 Task: Check the percentage active listings of 2 bathrooms in the last 5 years.
Action: Mouse moved to (876, 204)
Screenshot: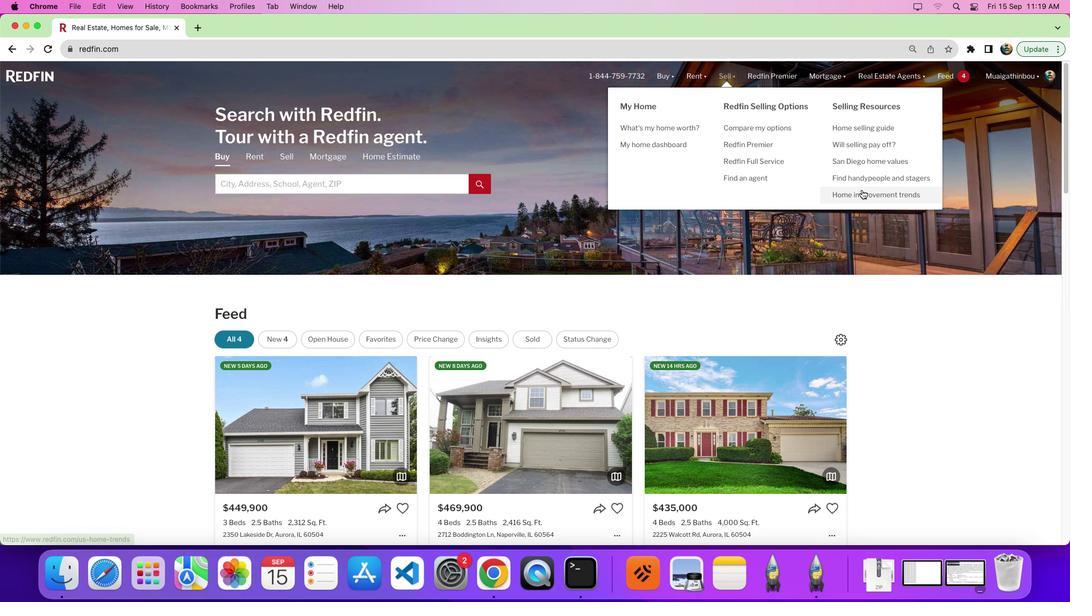 
Action: Mouse pressed left at (876, 204)
Screenshot: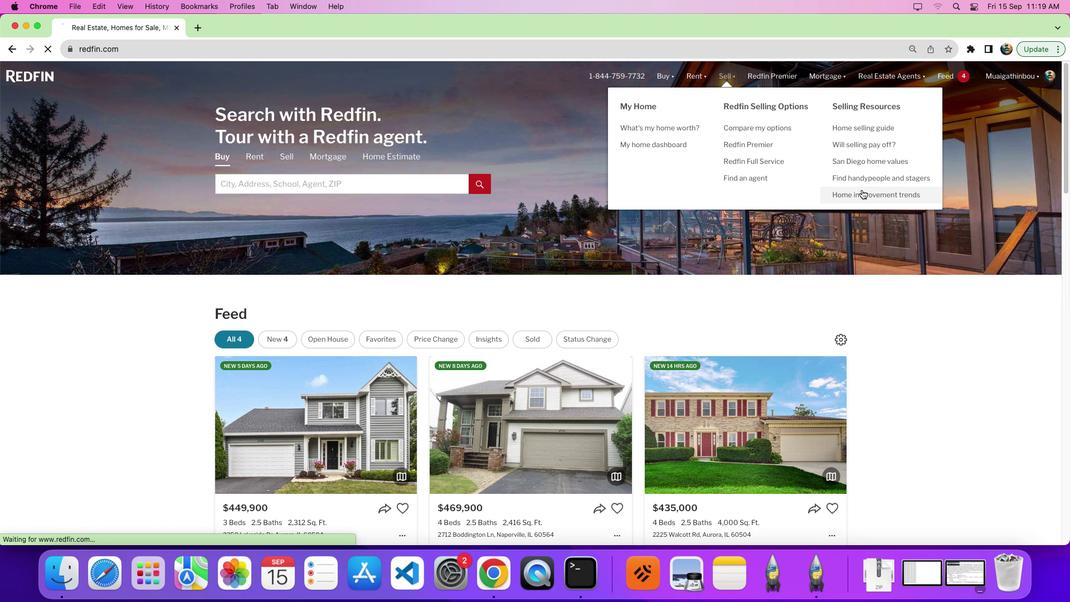 
Action: Mouse moved to (310, 232)
Screenshot: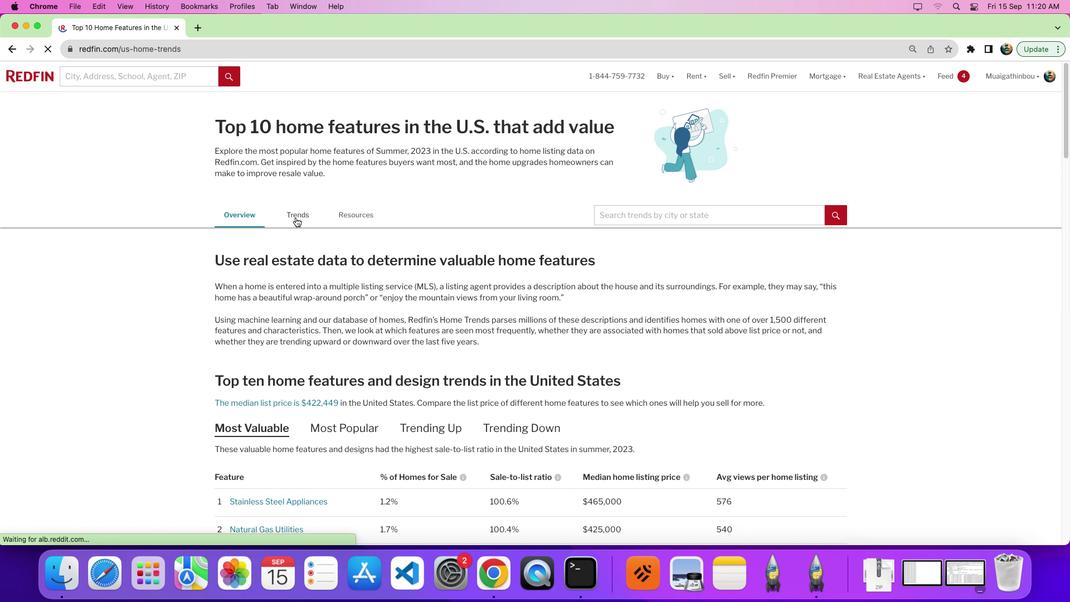 
Action: Mouse pressed left at (310, 232)
Screenshot: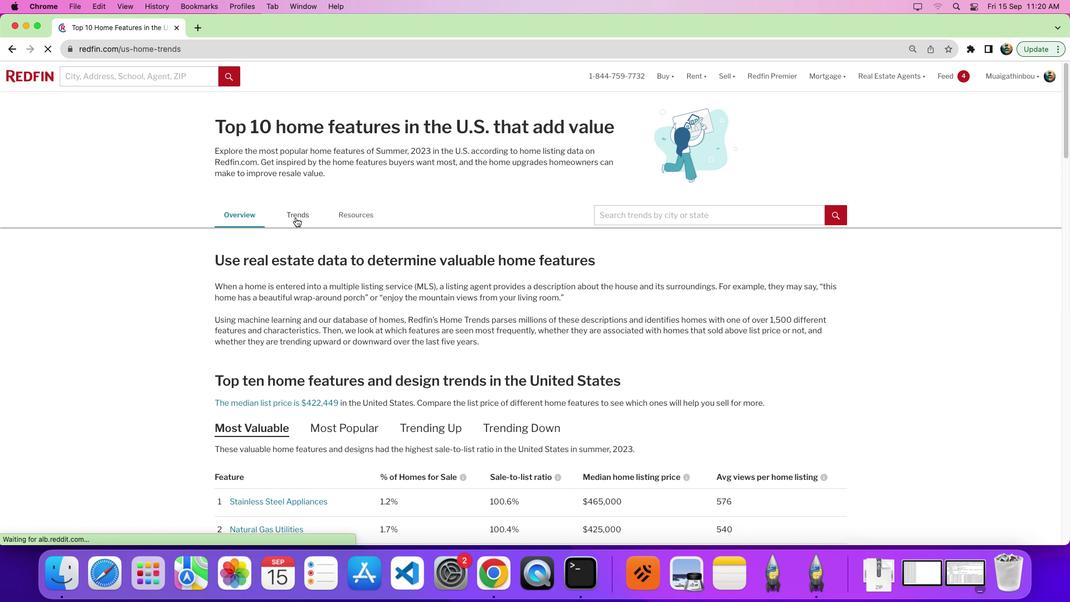 
Action: Mouse pressed left at (310, 232)
Screenshot: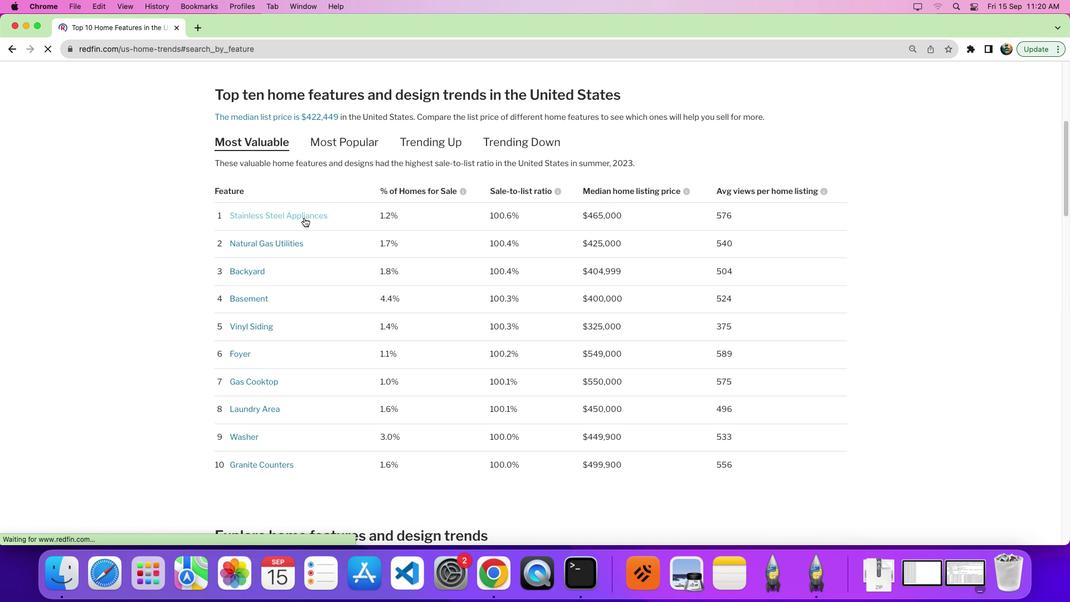 
Action: Mouse moved to (436, 267)
Screenshot: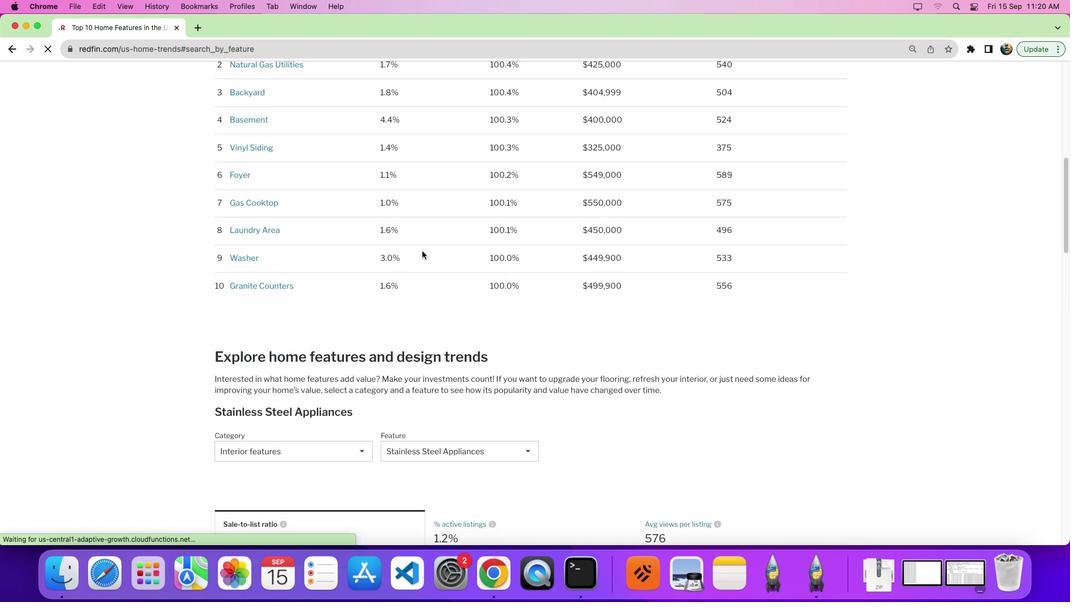 
Action: Mouse scrolled (436, 267) with delta (14, 13)
Screenshot: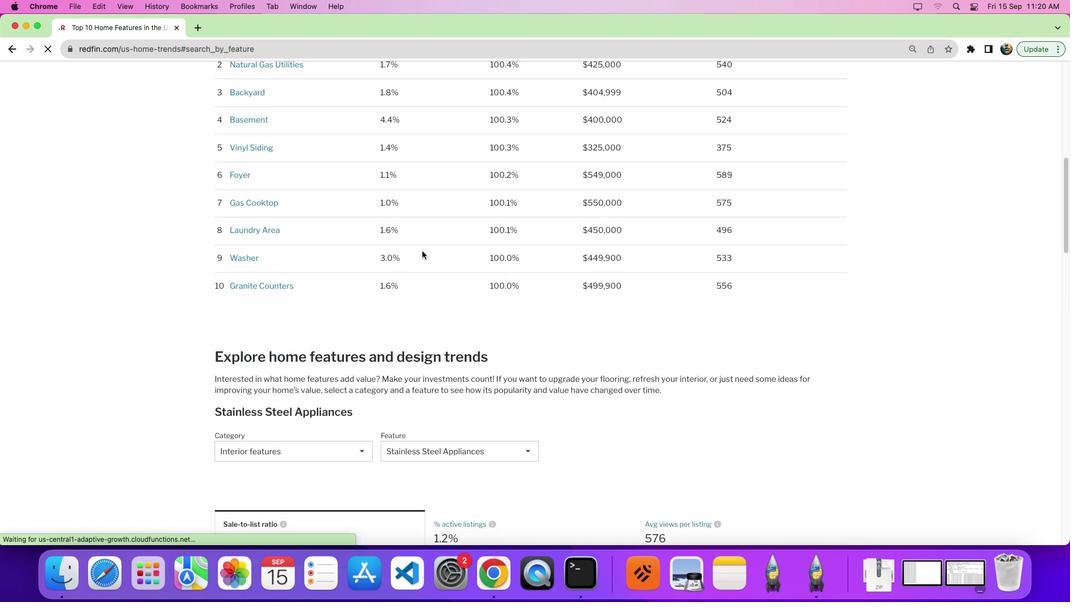 
Action: Mouse scrolled (436, 267) with delta (14, 13)
Screenshot: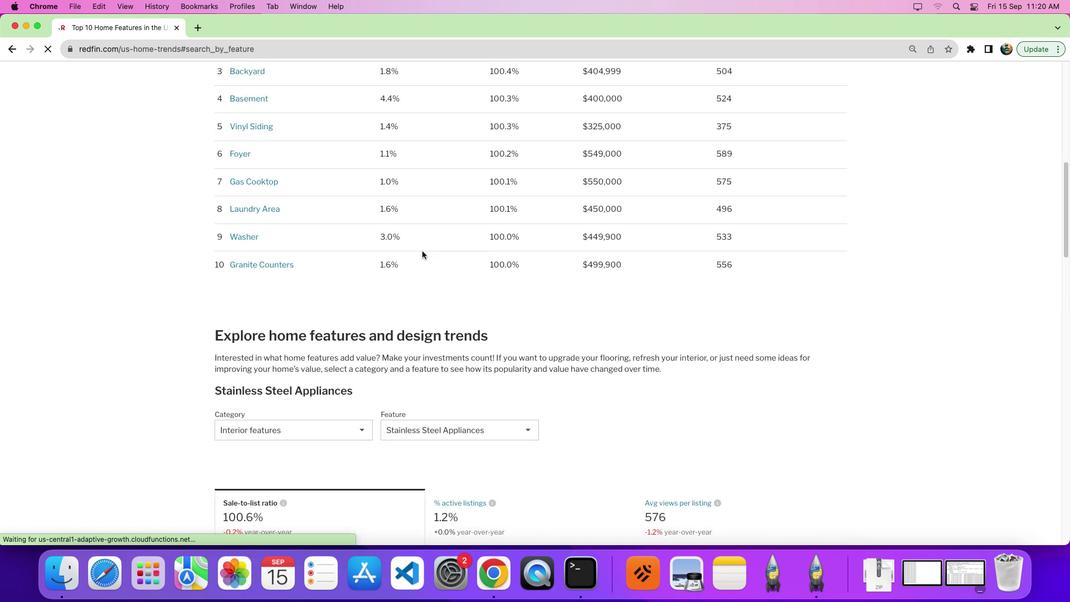 
Action: Mouse moved to (437, 266)
Screenshot: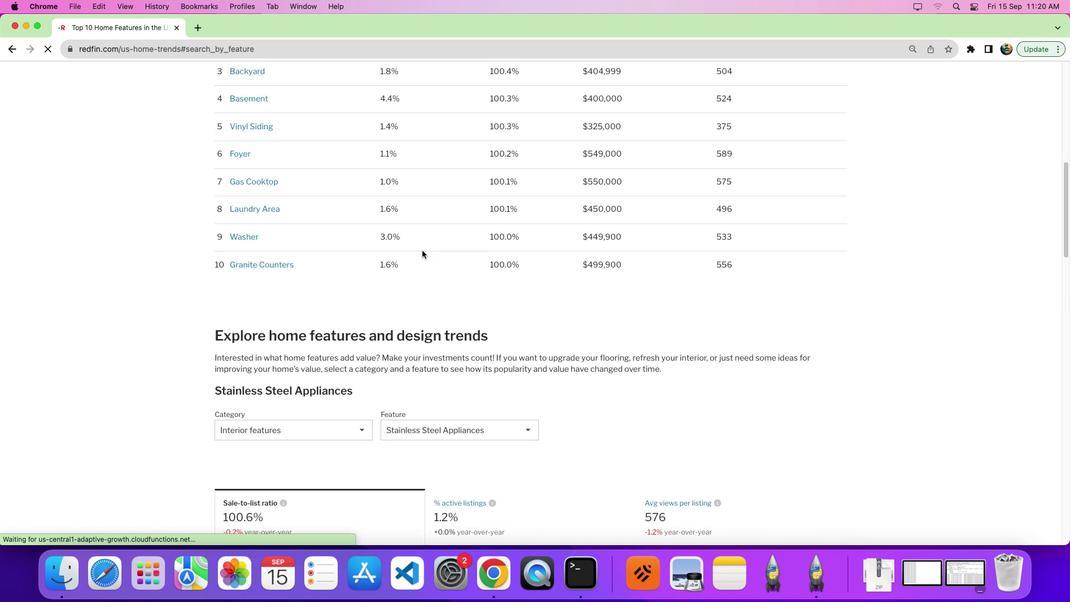 
Action: Mouse scrolled (437, 266) with delta (14, 10)
Screenshot: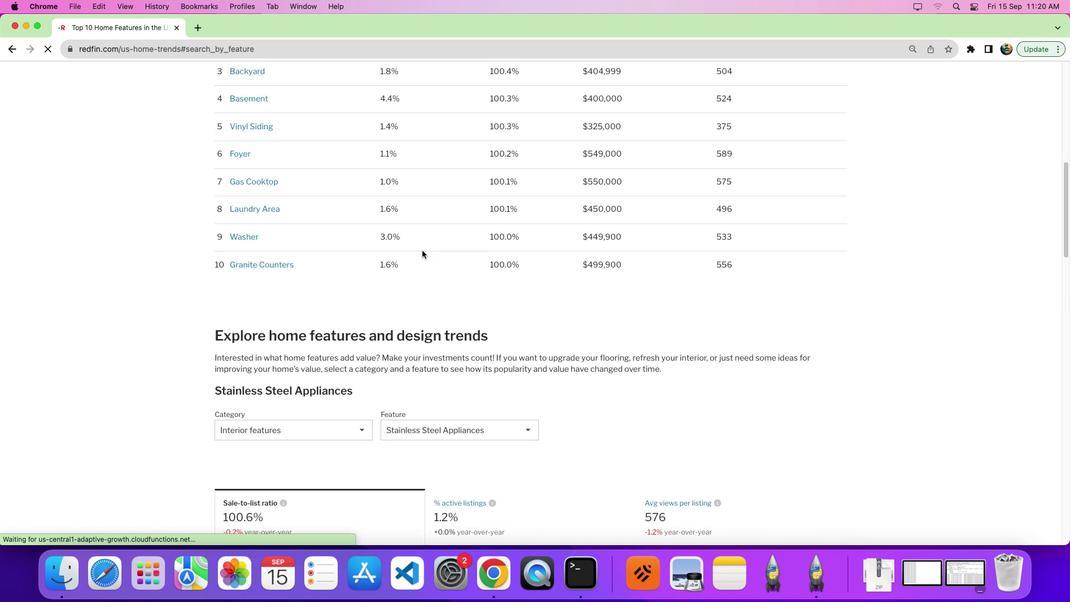 
Action: Mouse moved to (379, 257)
Screenshot: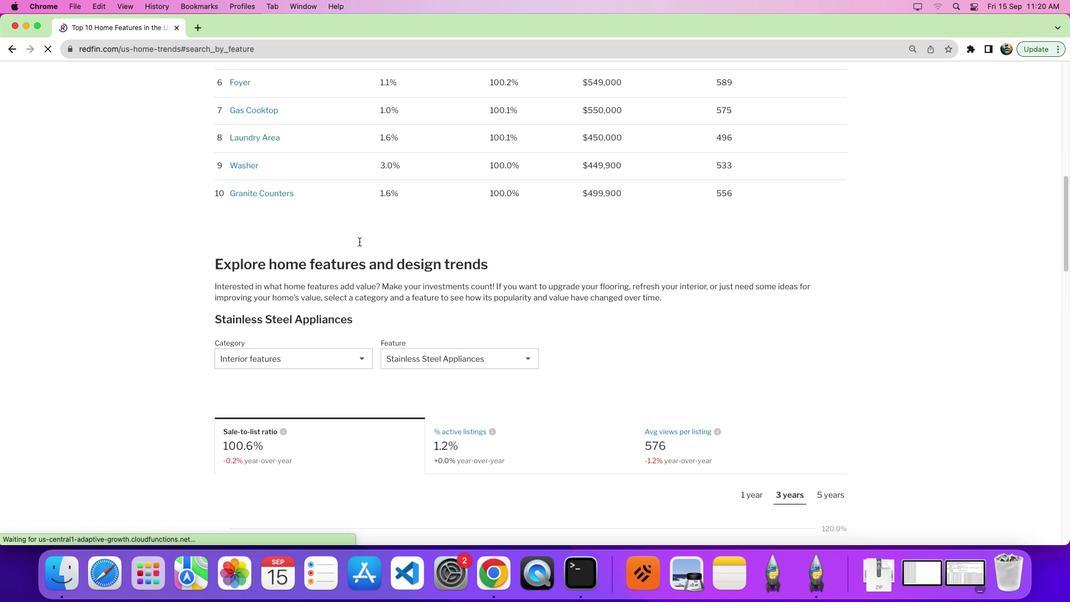 
Action: Mouse scrolled (379, 257) with delta (14, 13)
Screenshot: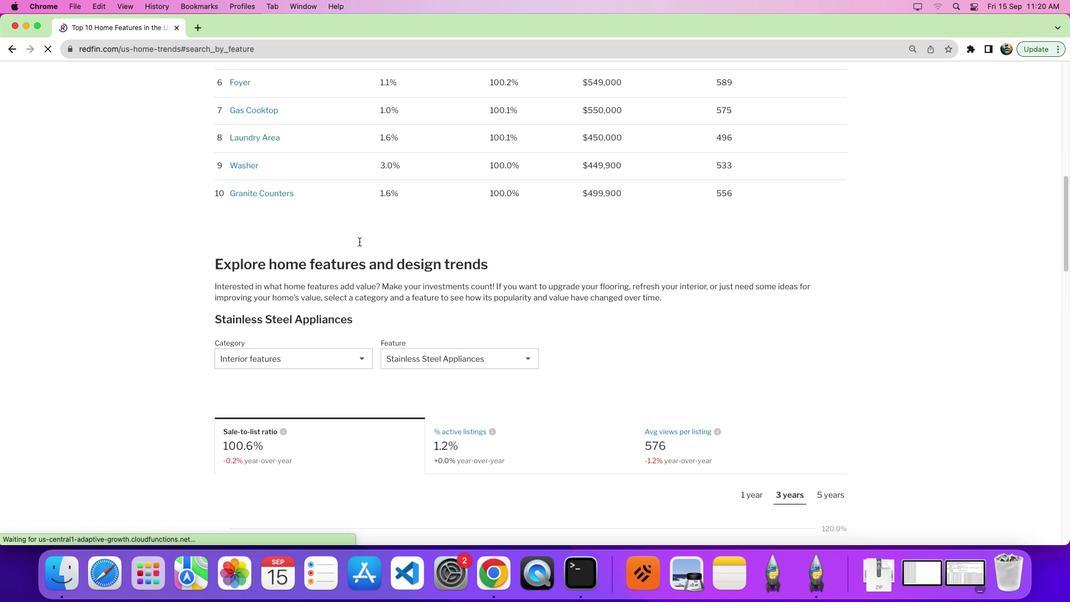 
Action: Mouse moved to (378, 257)
Screenshot: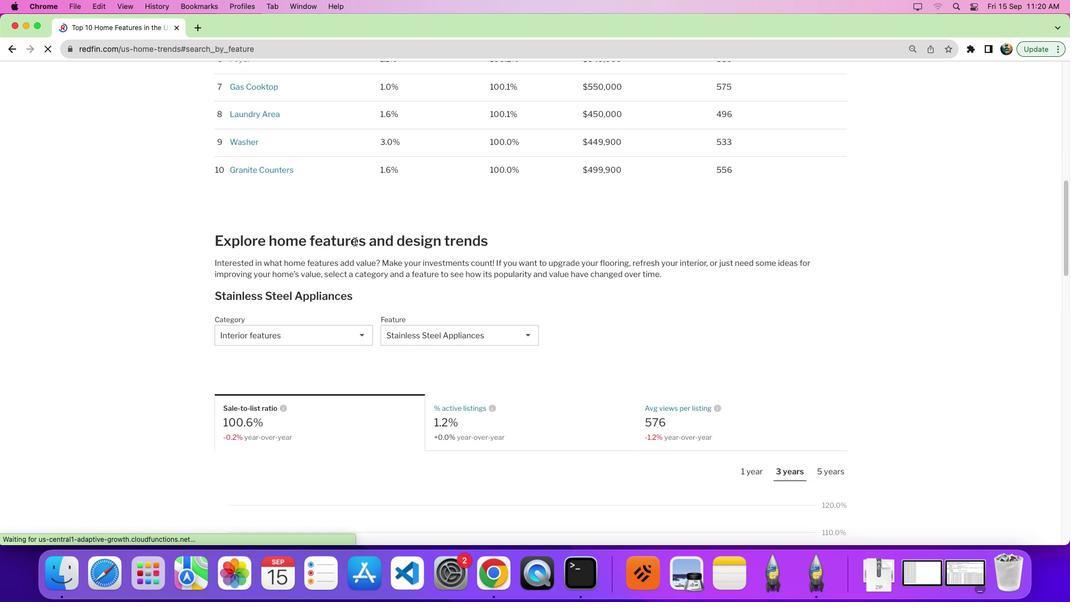 
Action: Mouse scrolled (378, 257) with delta (14, 13)
Screenshot: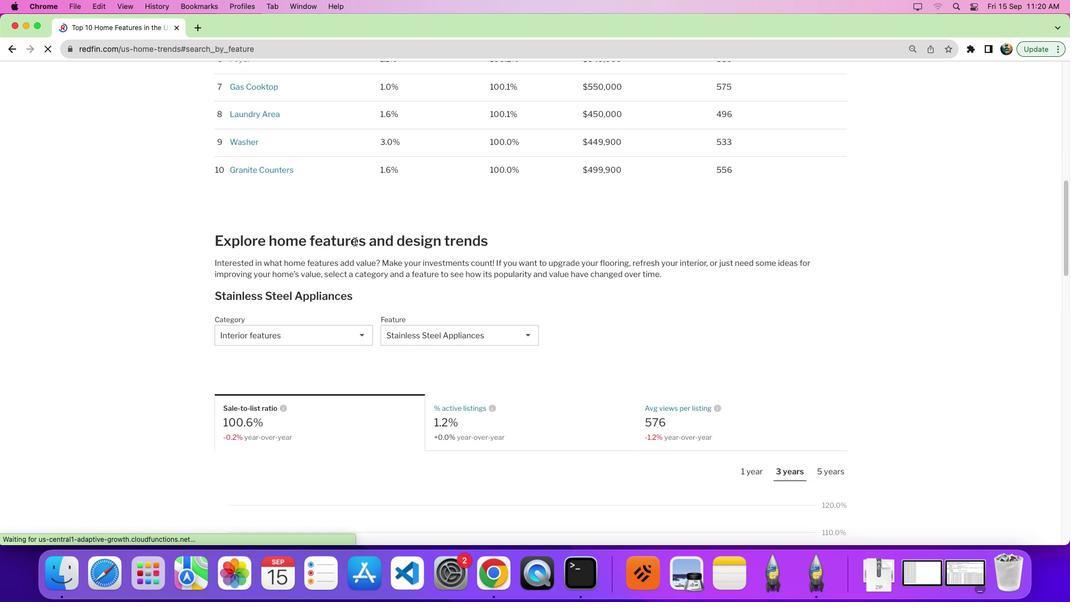 
Action: Mouse moved to (375, 256)
Screenshot: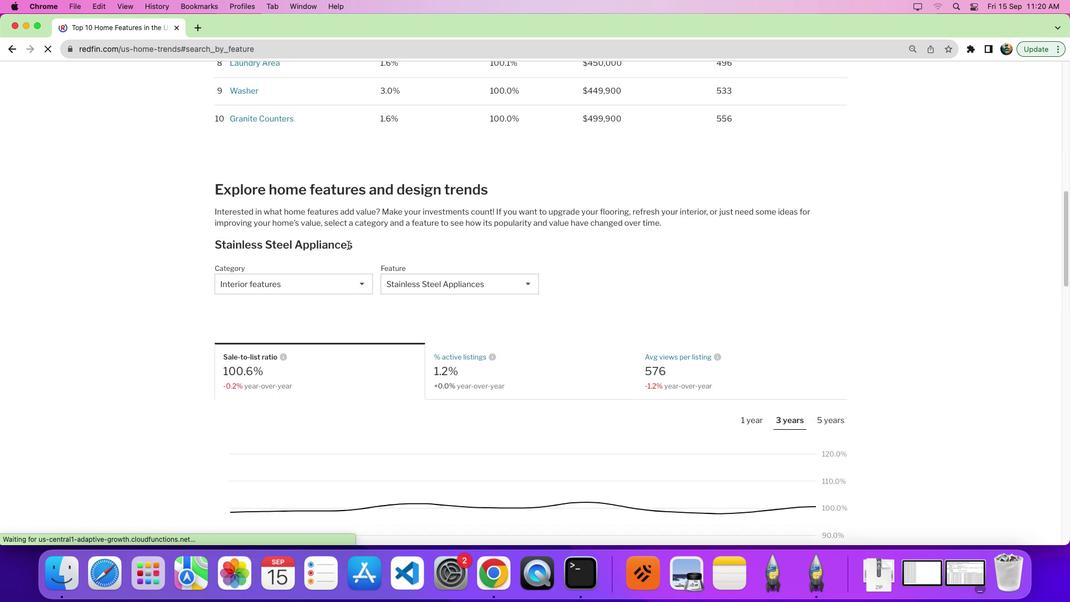 
Action: Mouse scrolled (375, 256) with delta (14, 12)
Screenshot: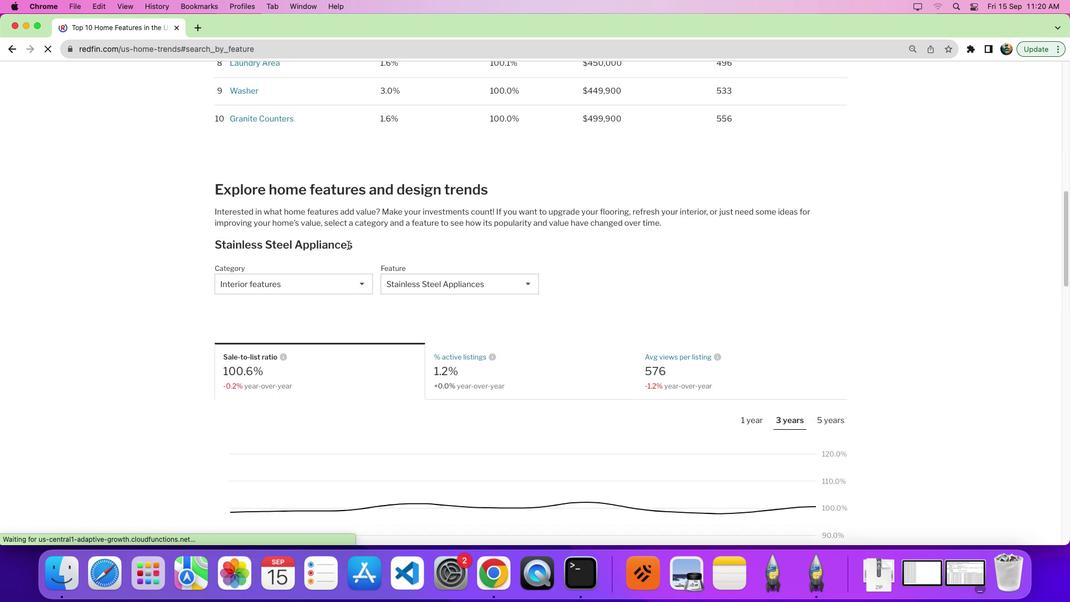 
Action: Mouse moved to (361, 260)
Screenshot: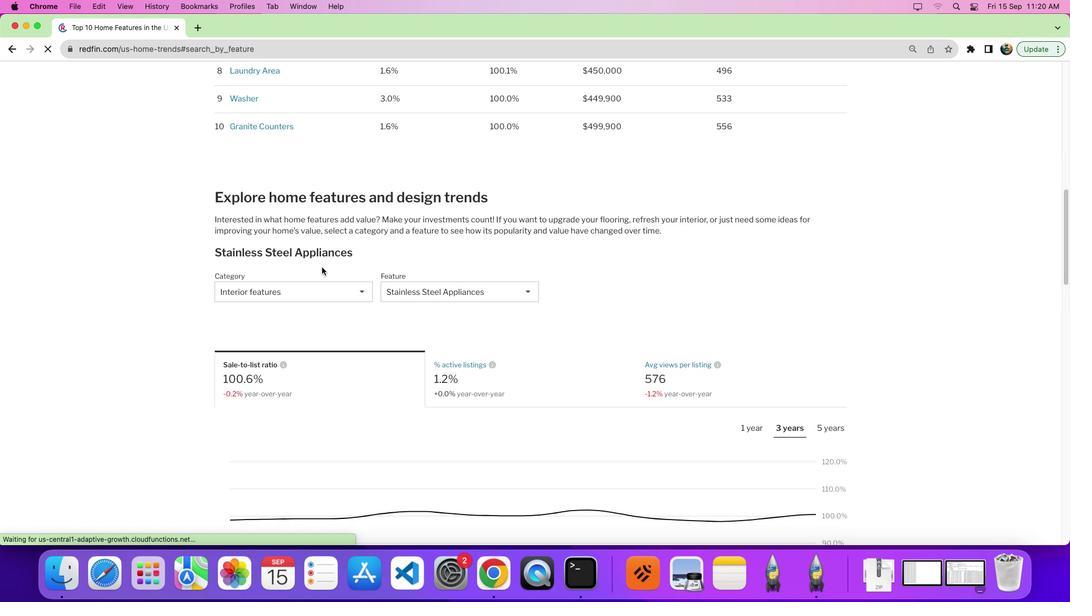 
Action: Mouse scrolled (361, 260) with delta (14, 13)
Screenshot: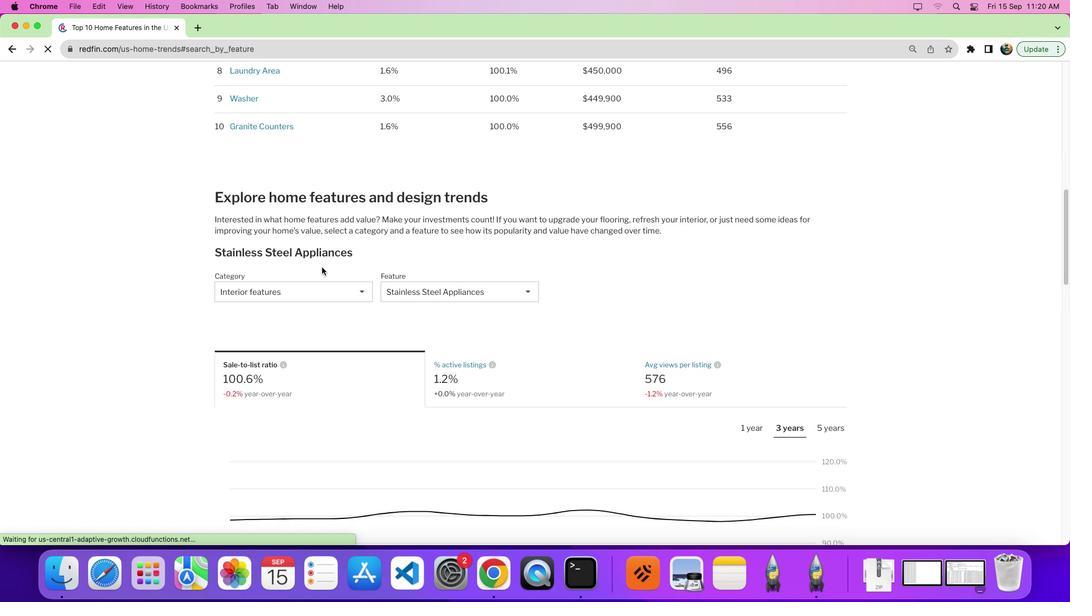 
Action: Mouse moved to (345, 374)
Screenshot: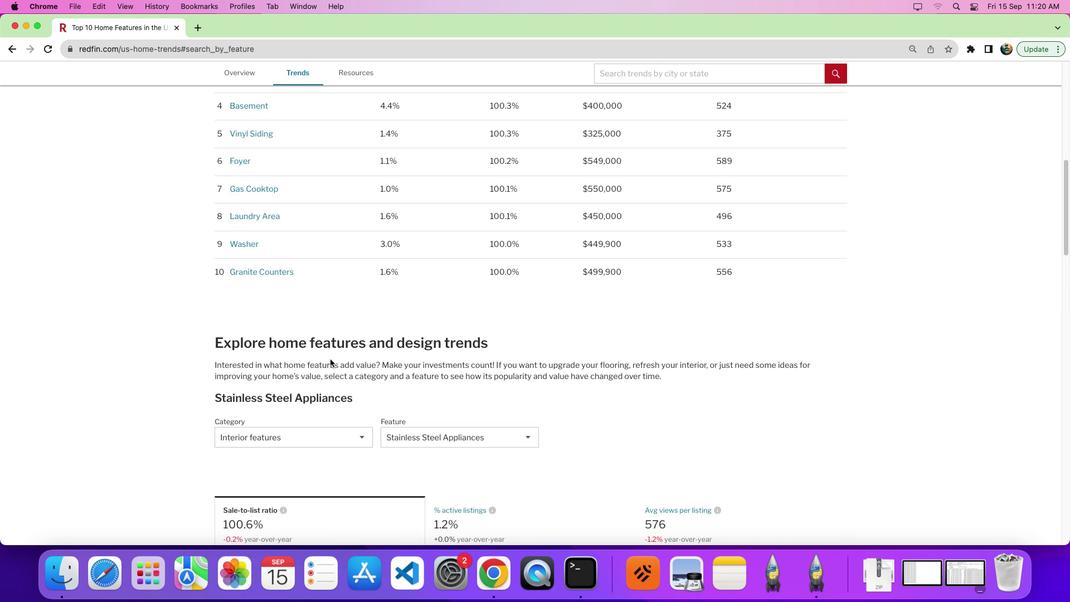 
Action: Mouse scrolled (345, 374) with delta (14, 13)
Screenshot: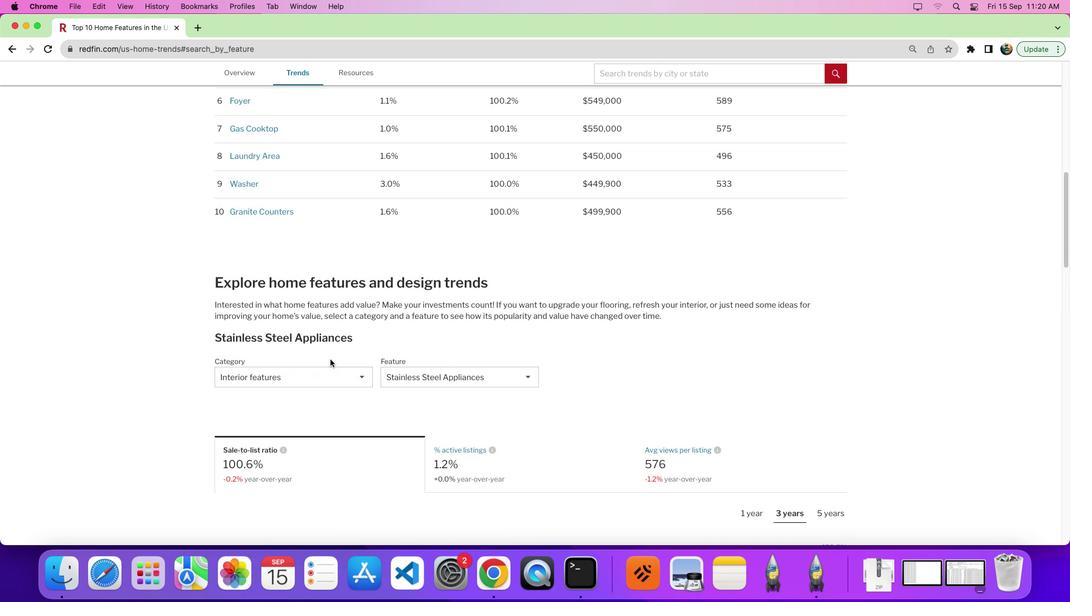 
Action: Mouse scrolled (345, 374) with delta (14, 13)
Screenshot: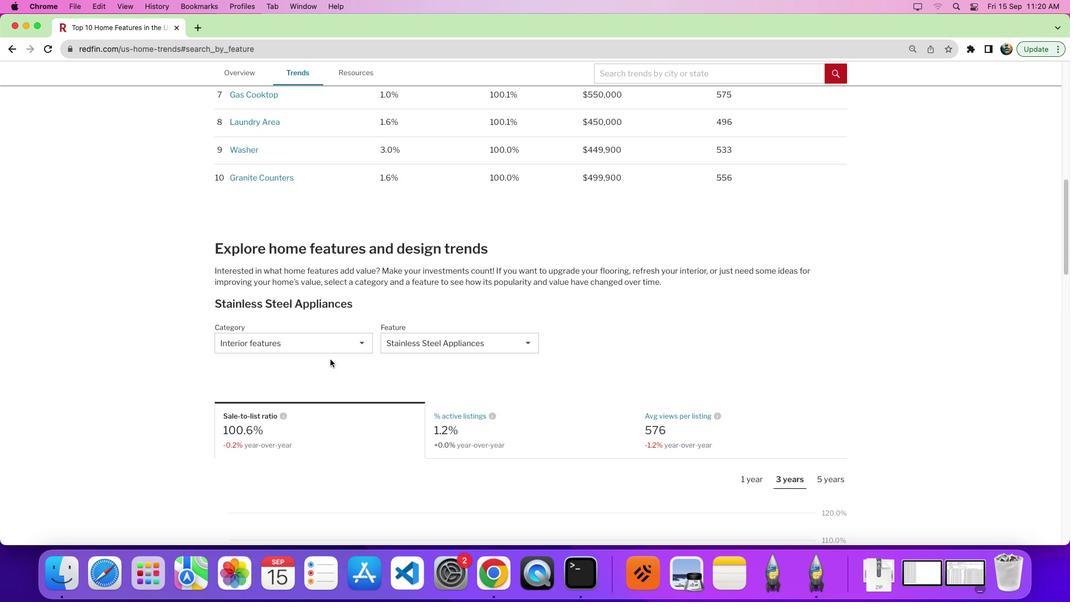 
Action: Mouse scrolled (345, 374) with delta (14, 11)
Screenshot: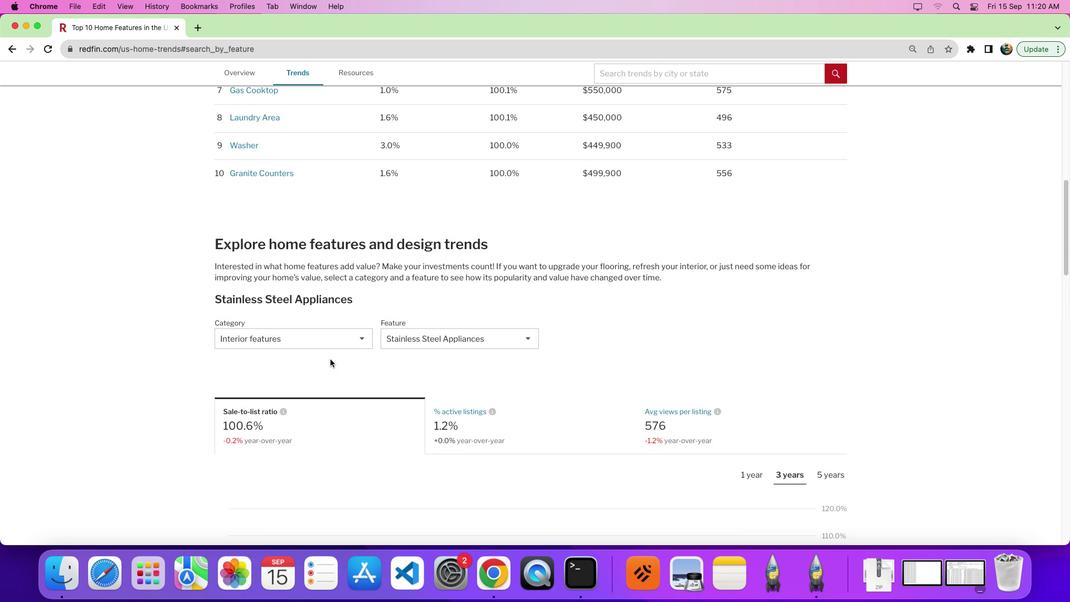 
Action: Mouse moved to (320, 360)
Screenshot: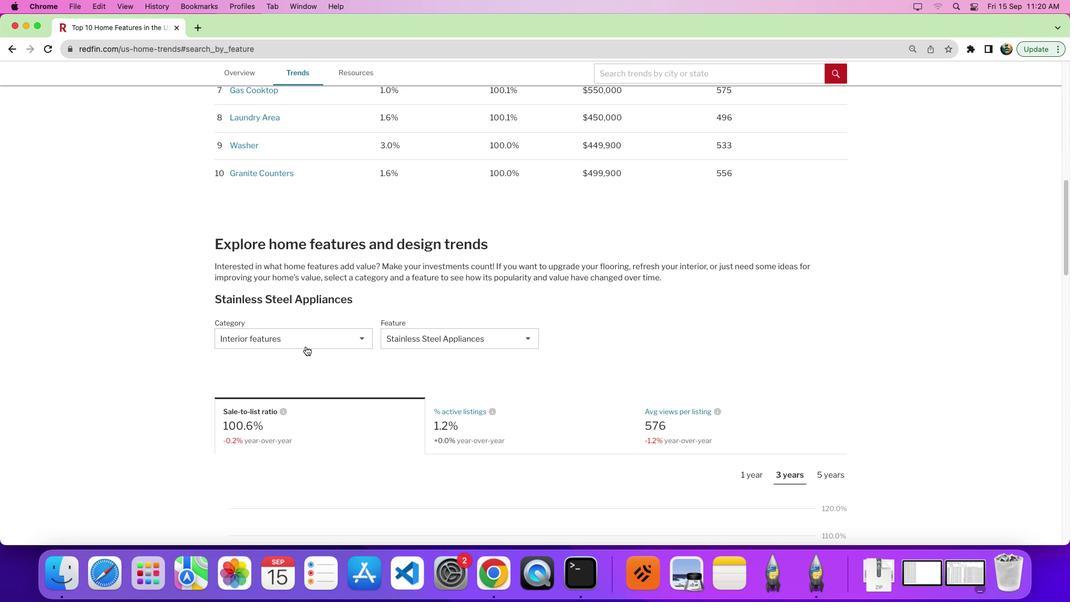 
Action: Mouse pressed left at (320, 360)
Screenshot: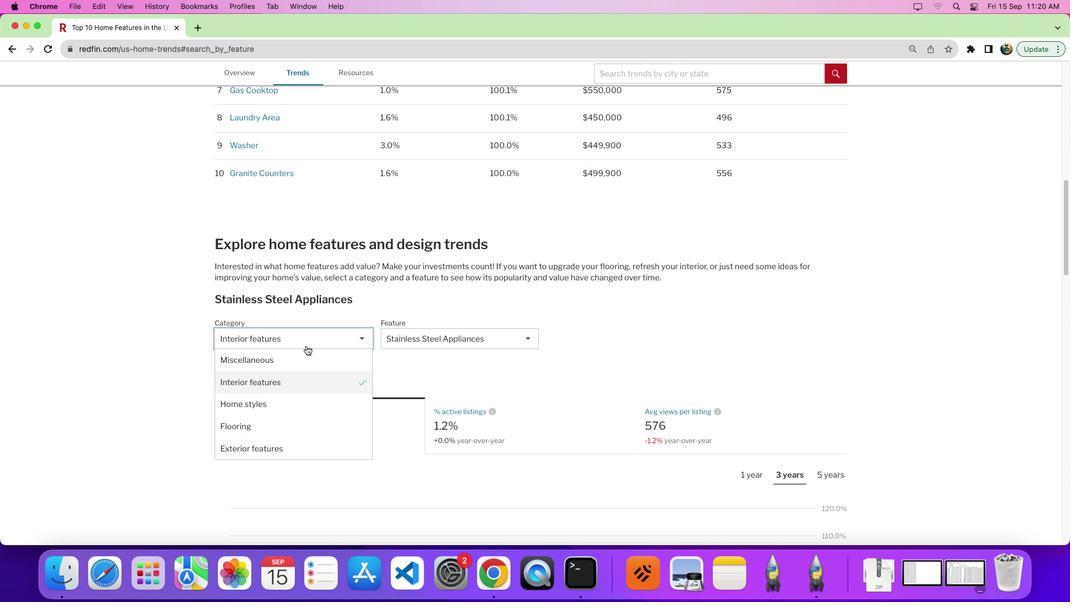 
Action: Mouse moved to (327, 399)
Screenshot: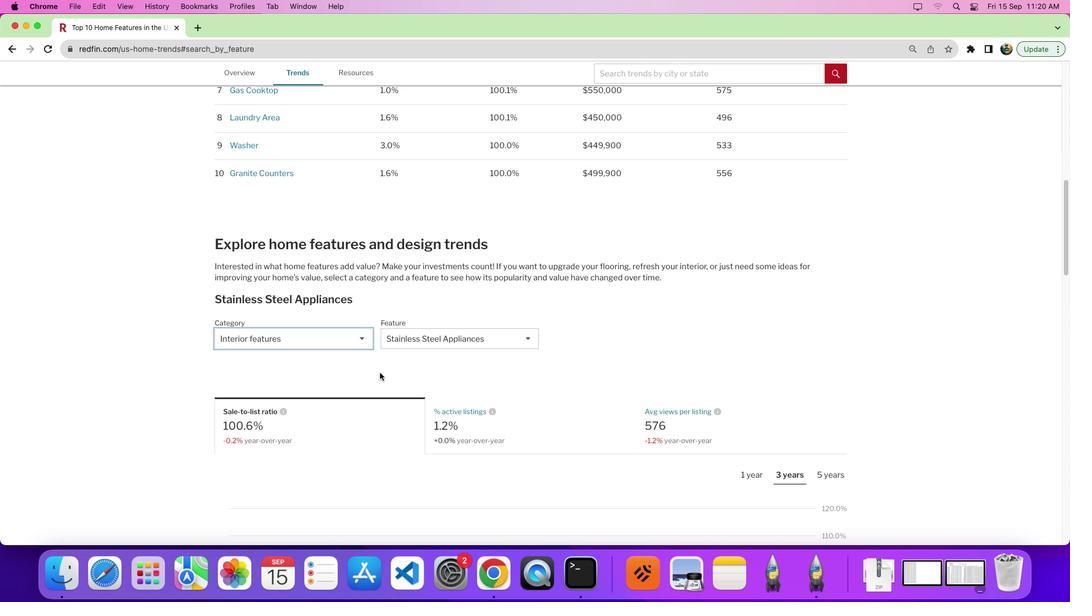 
Action: Mouse pressed left at (327, 399)
Screenshot: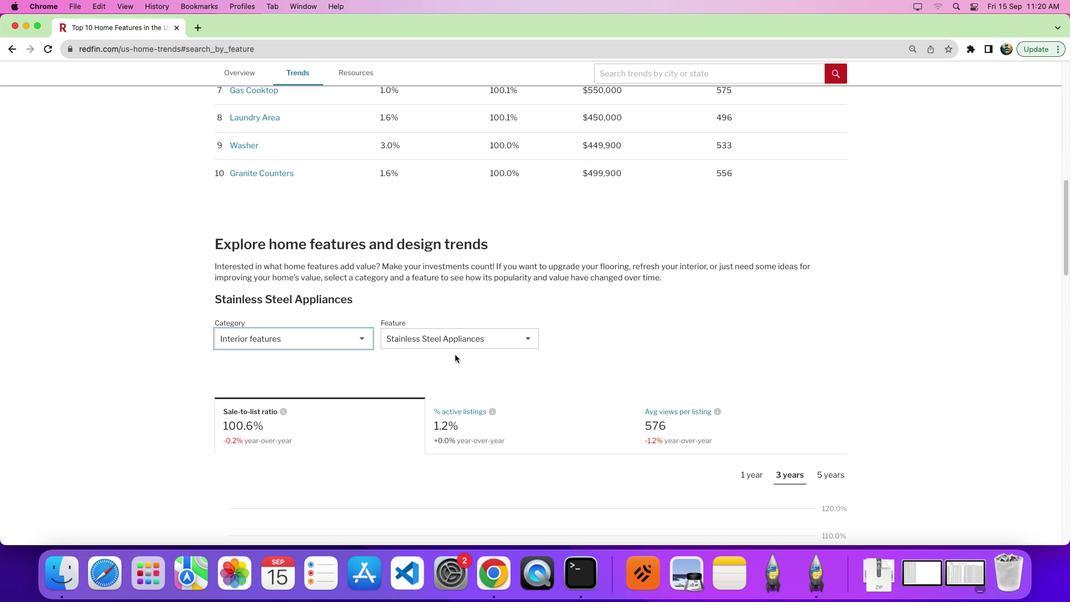 
Action: Mouse moved to (482, 349)
Screenshot: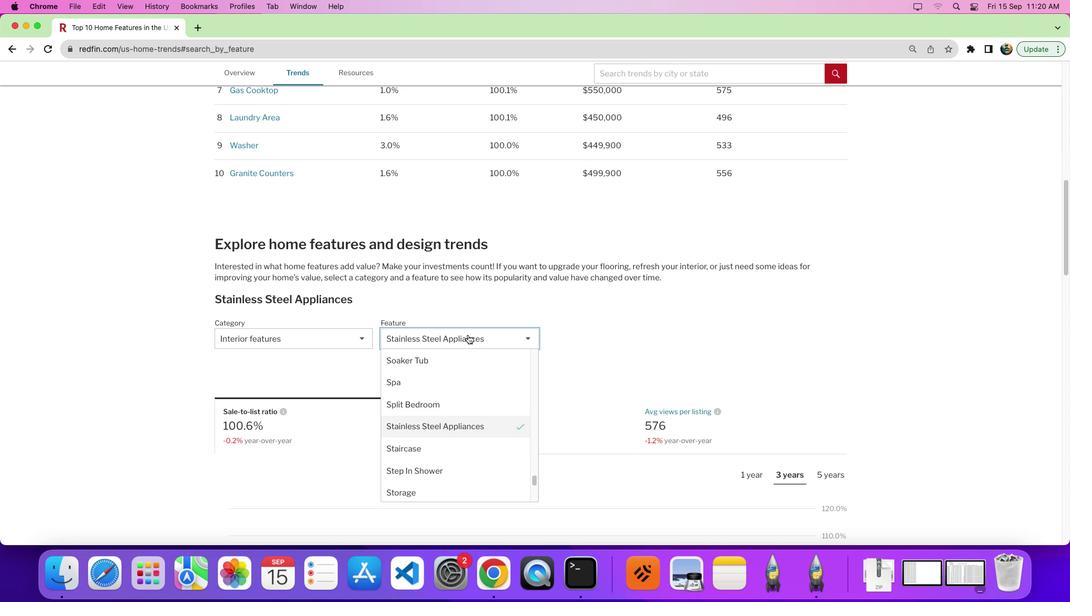 
Action: Mouse pressed left at (482, 349)
Screenshot: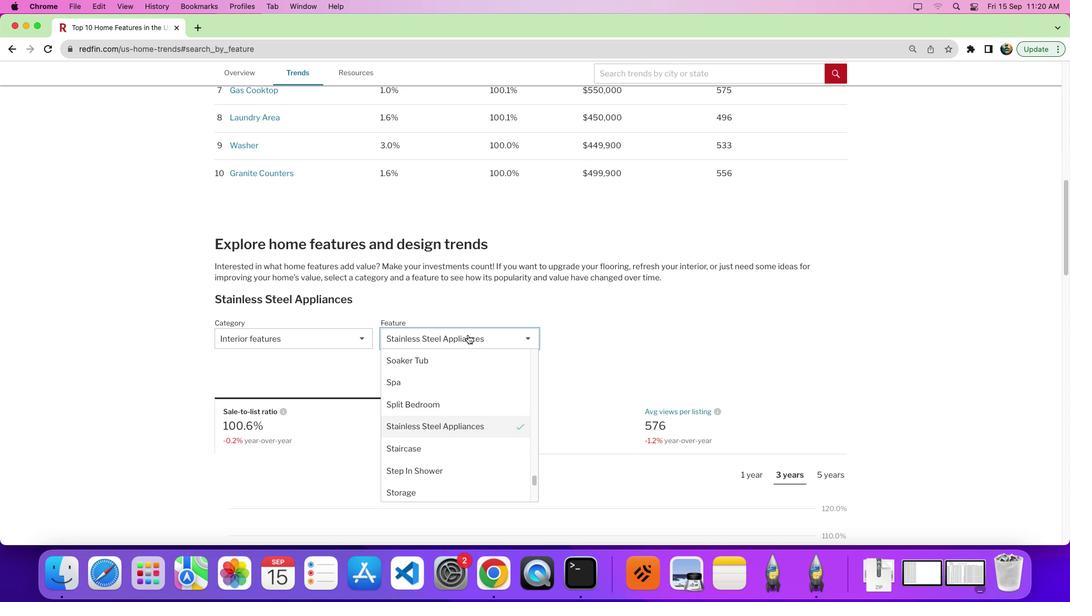 
Action: Mouse moved to (476, 451)
Screenshot: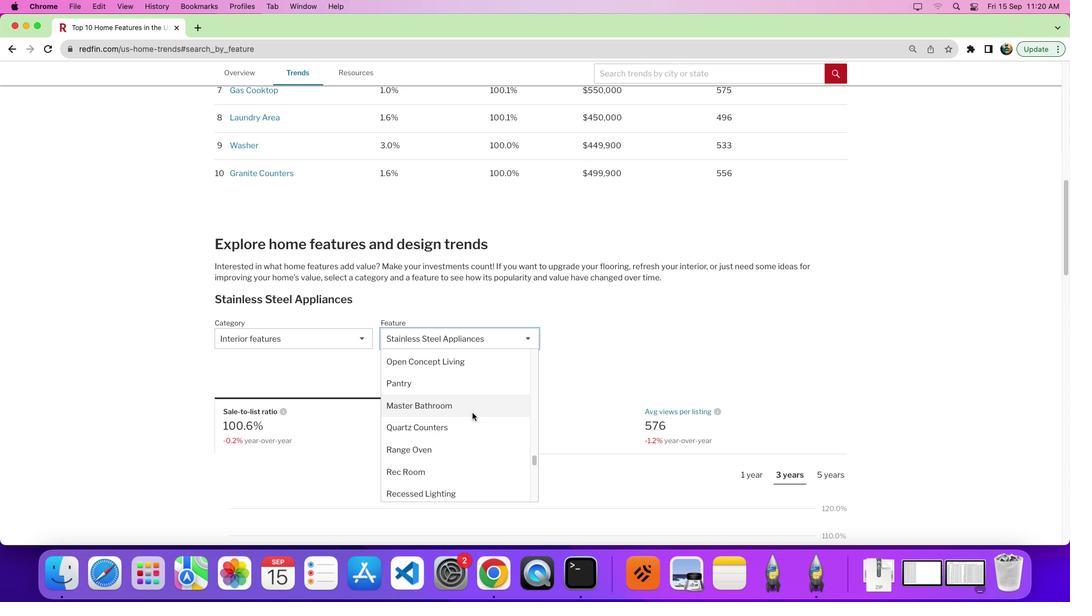 
Action: Mouse scrolled (476, 451) with delta (14, 15)
Screenshot: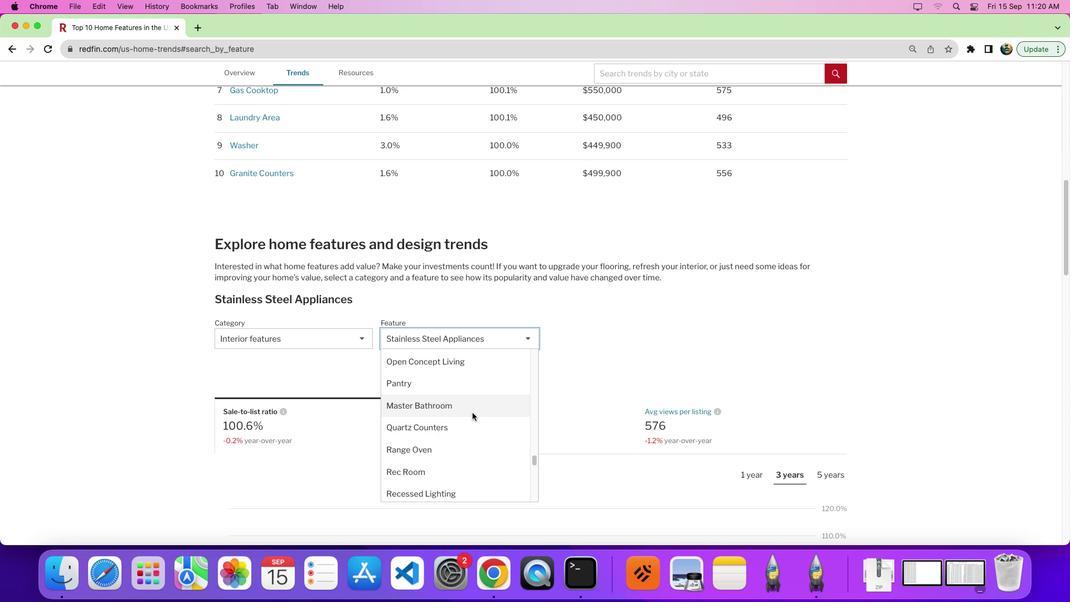 
Action: Mouse moved to (476, 449)
Screenshot: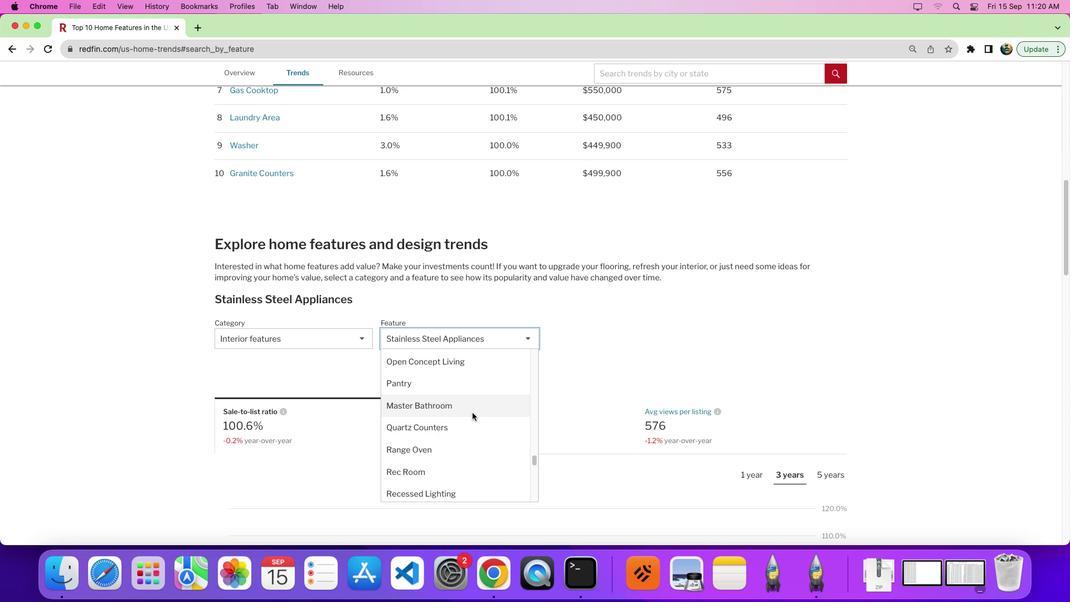 
Action: Mouse scrolled (476, 449) with delta (14, 15)
Screenshot: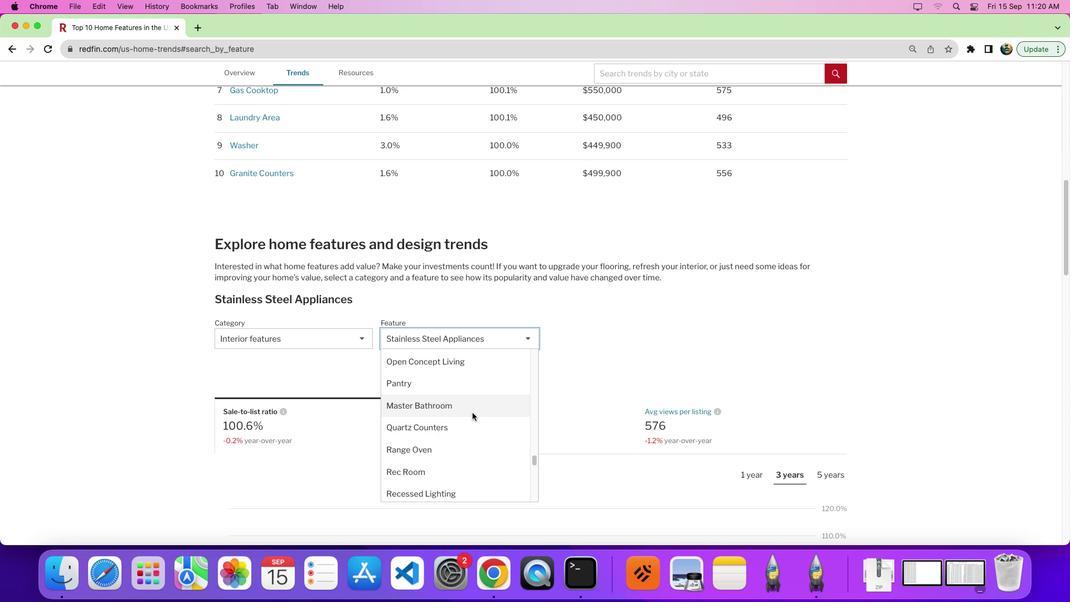 
Action: Mouse moved to (477, 444)
Screenshot: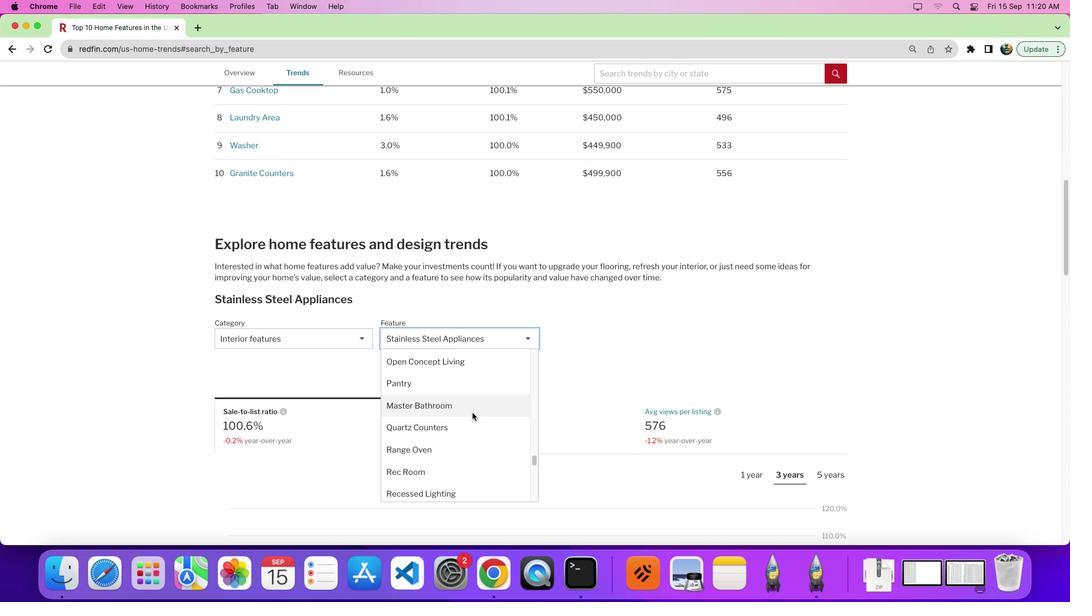 
Action: Mouse scrolled (477, 444) with delta (14, 19)
Screenshot: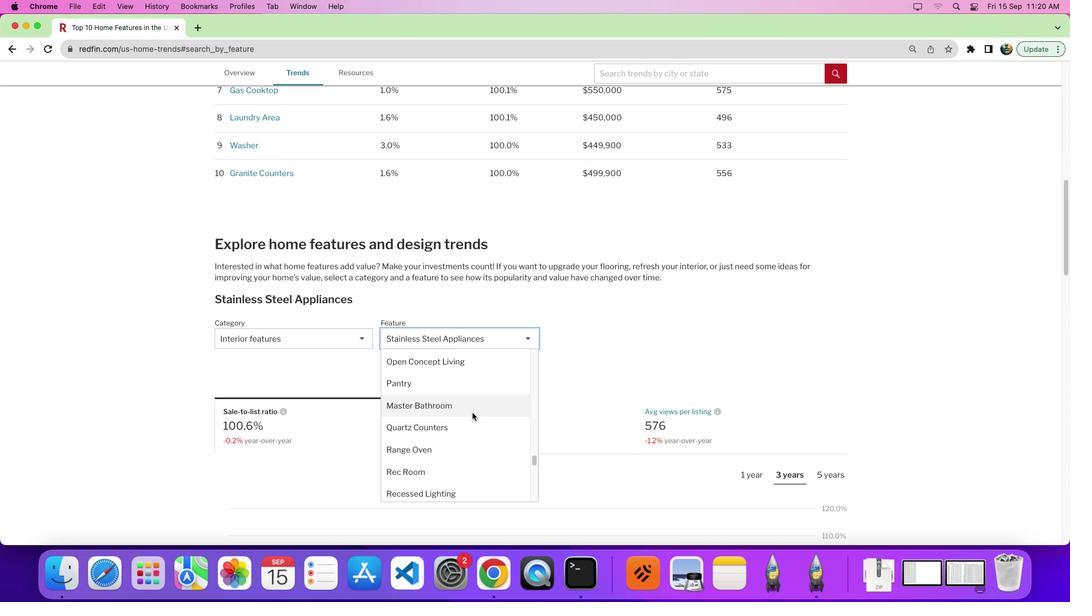 
Action: Mouse moved to (486, 427)
Screenshot: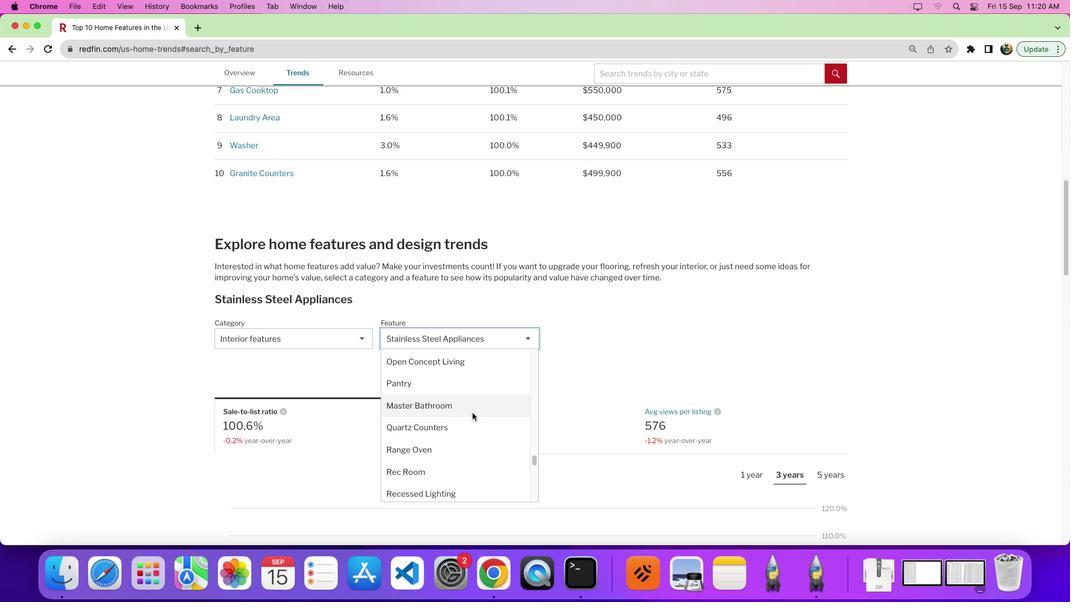 
Action: Mouse scrolled (486, 427) with delta (14, 15)
Screenshot: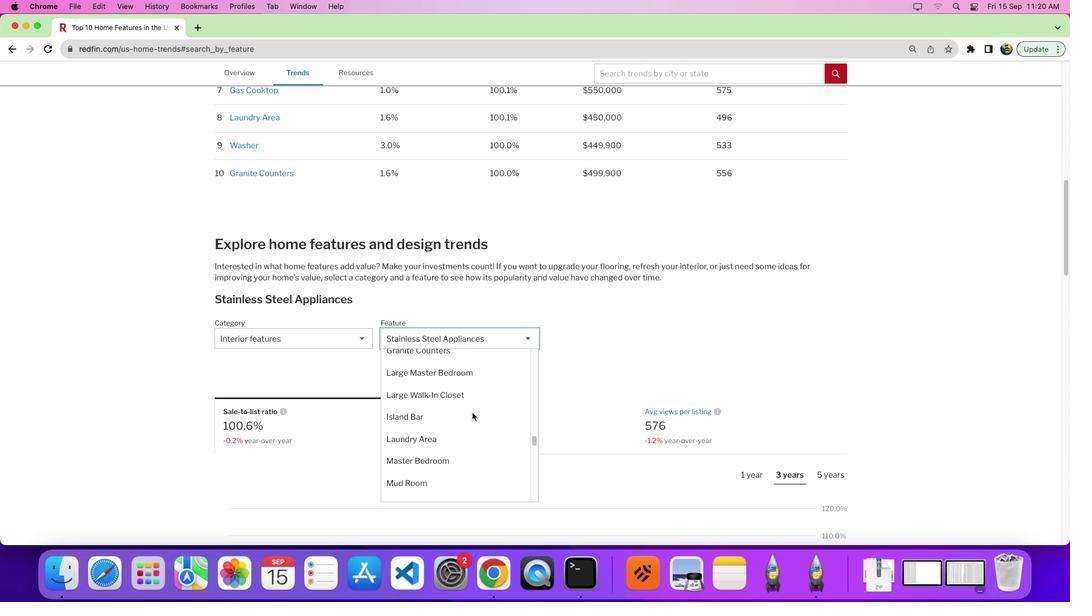 
Action: Mouse scrolled (486, 427) with delta (14, 15)
Screenshot: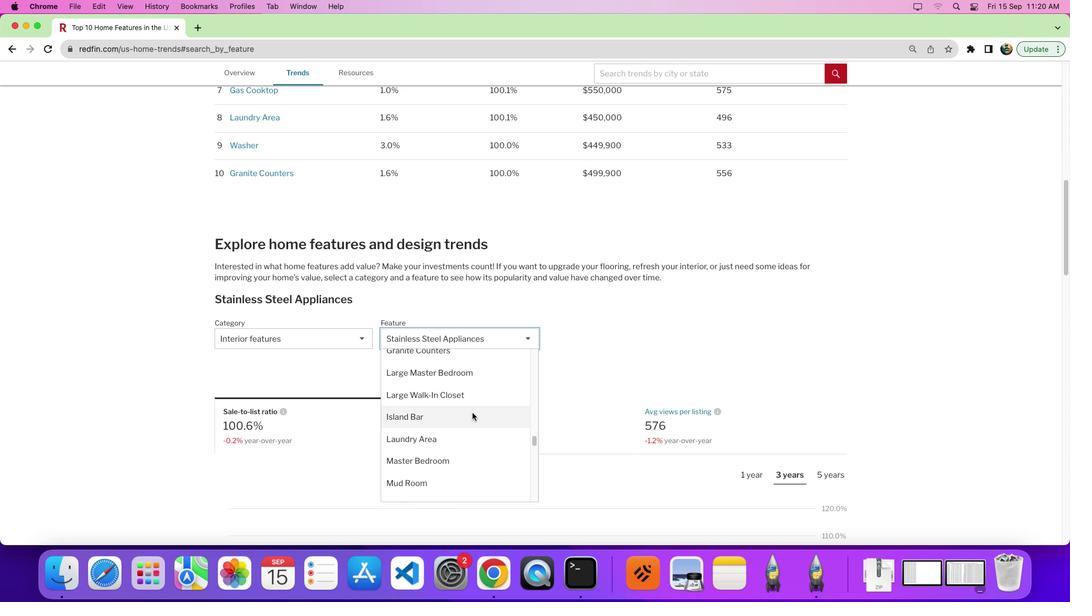 
Action: Mouse scrolled (486, 427) with delta (14, 19)
Screenshot: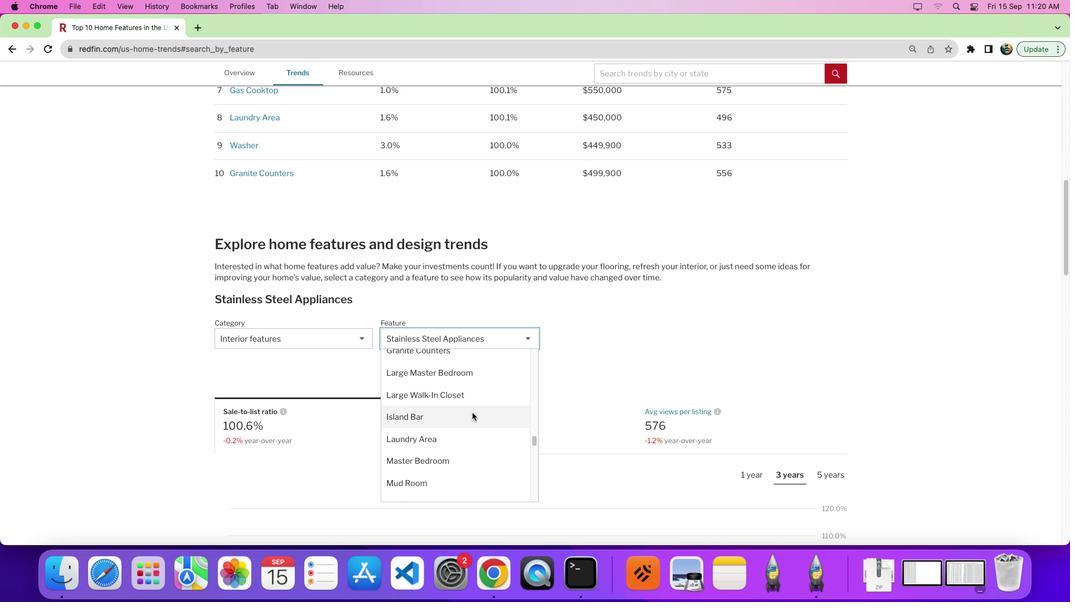 
Action: Mouse moved to (486, 427)
Screenshot: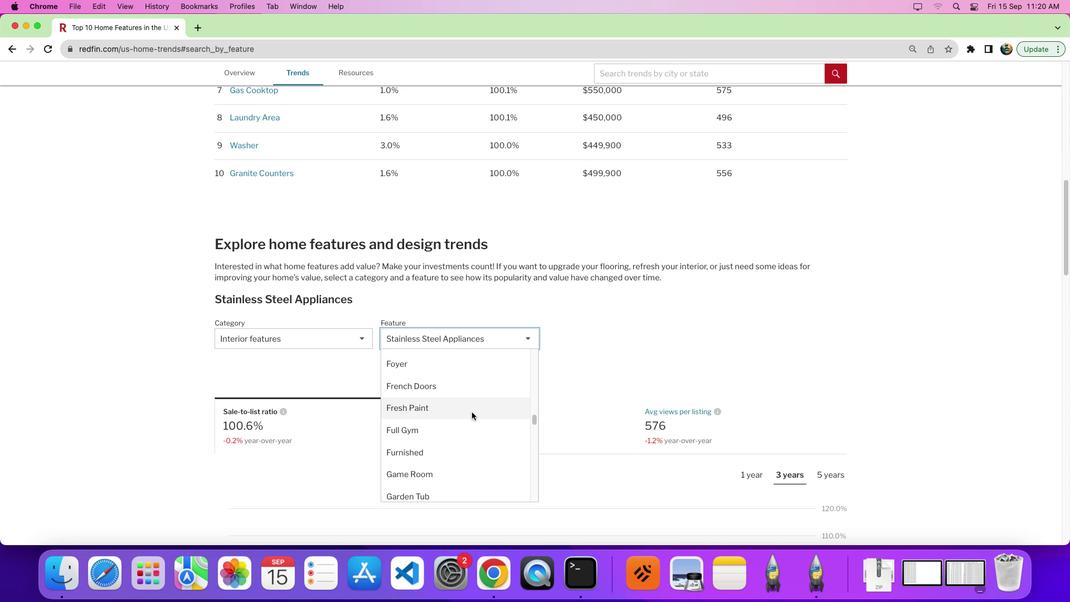 
Action: Mouse scrolled (486, 427) with delta (14, 15)
Screenshot: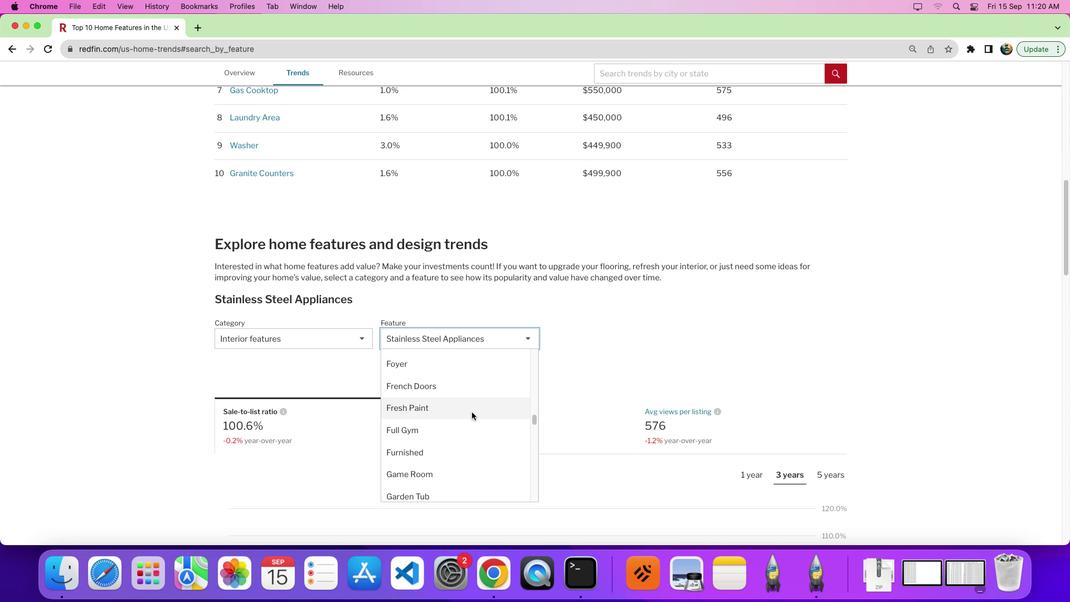 
Action: Mouse scrolled (486, 427) with delta (14, 15)
Screenshot: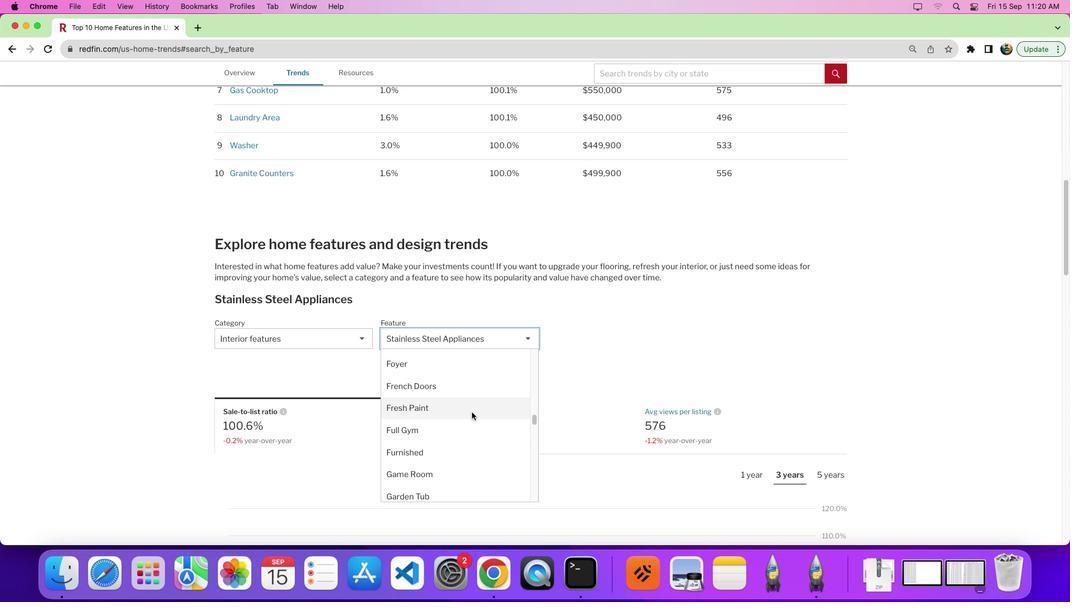 
Action: Mouse scrolled (486, 427) with delta (14, 20)
Screenshot: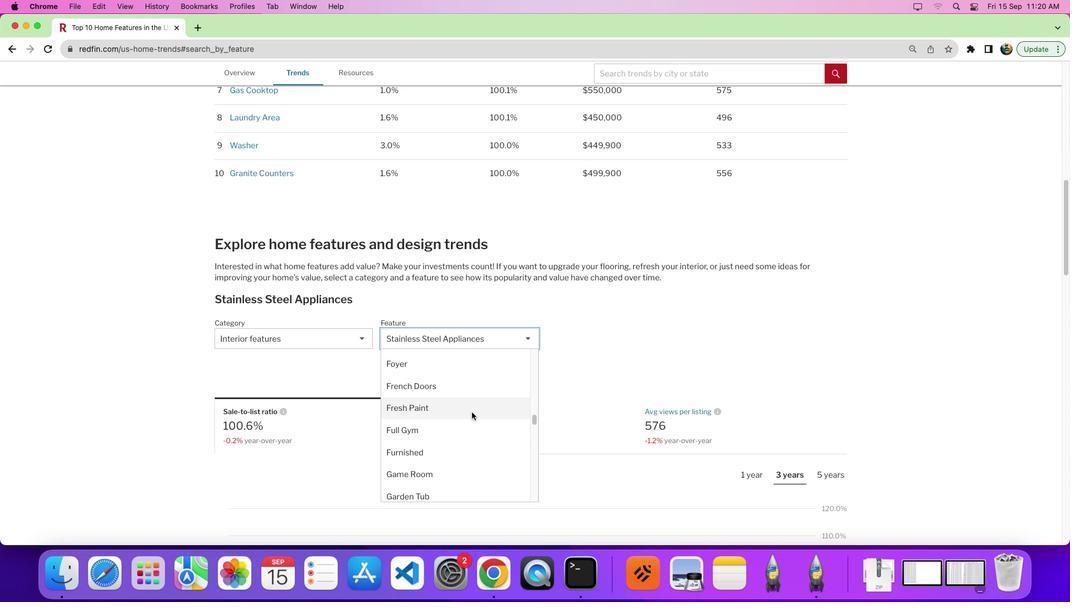 
Action: Mouse moved to (486, 427)
Screenshot: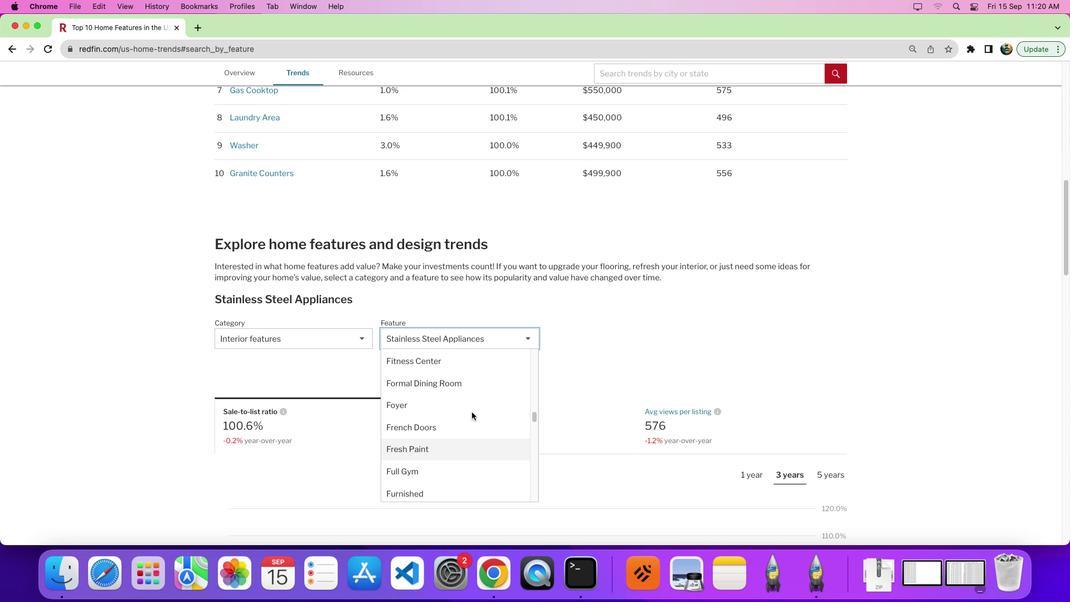 
Action: Mouse scrolled (486, 427) with delta (14, 15)
Screenshot: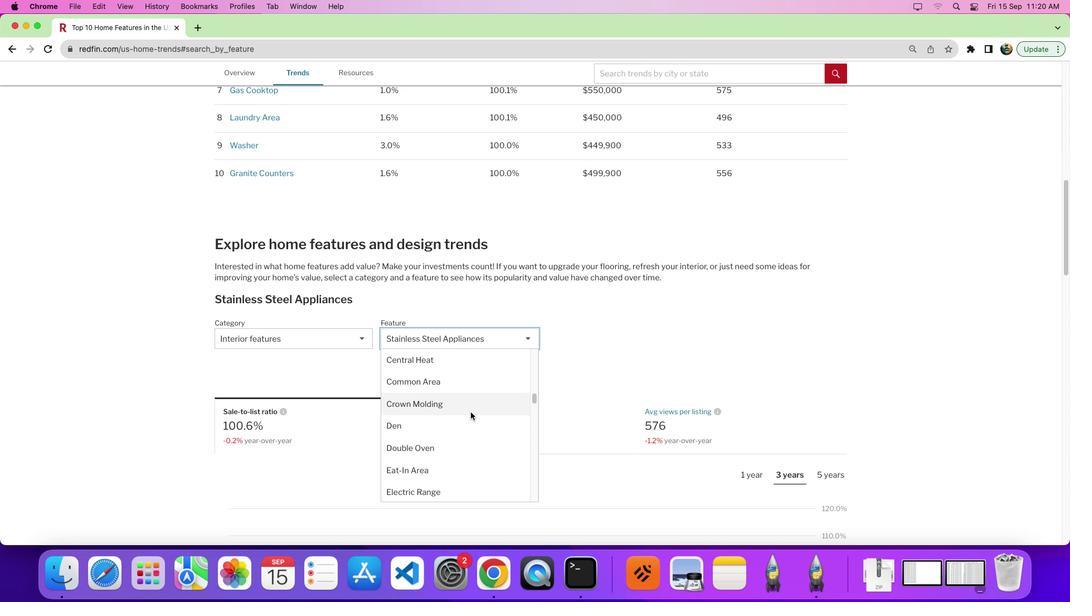 
Action: Mouse scrolled (486, 427) with delta (14, 15)
Screenshot: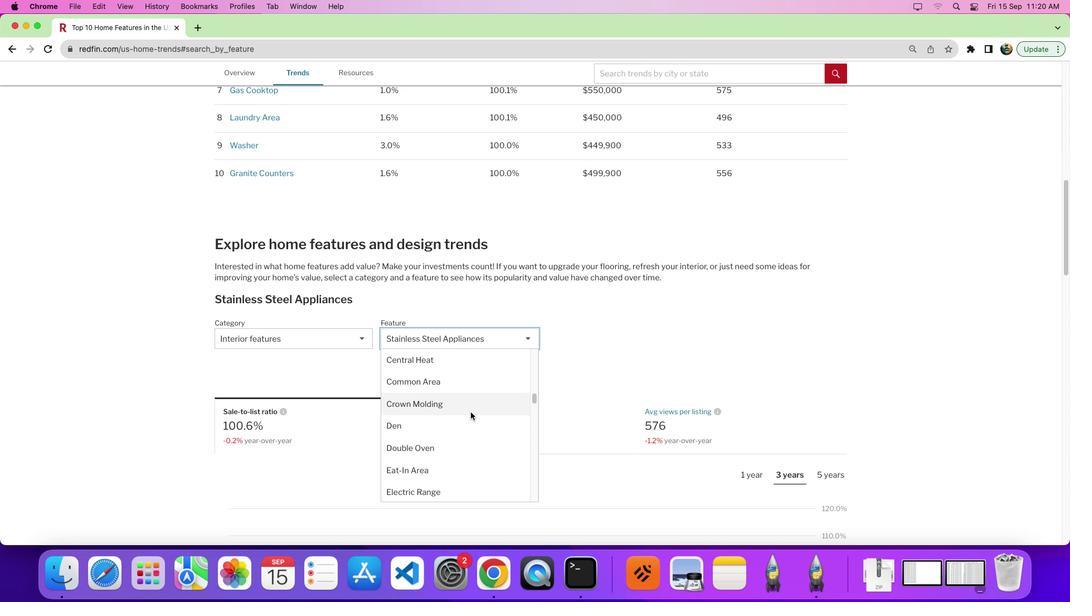 
Action: Mouse scrolled (486, 427) with delta (14, 20)
Screenshot: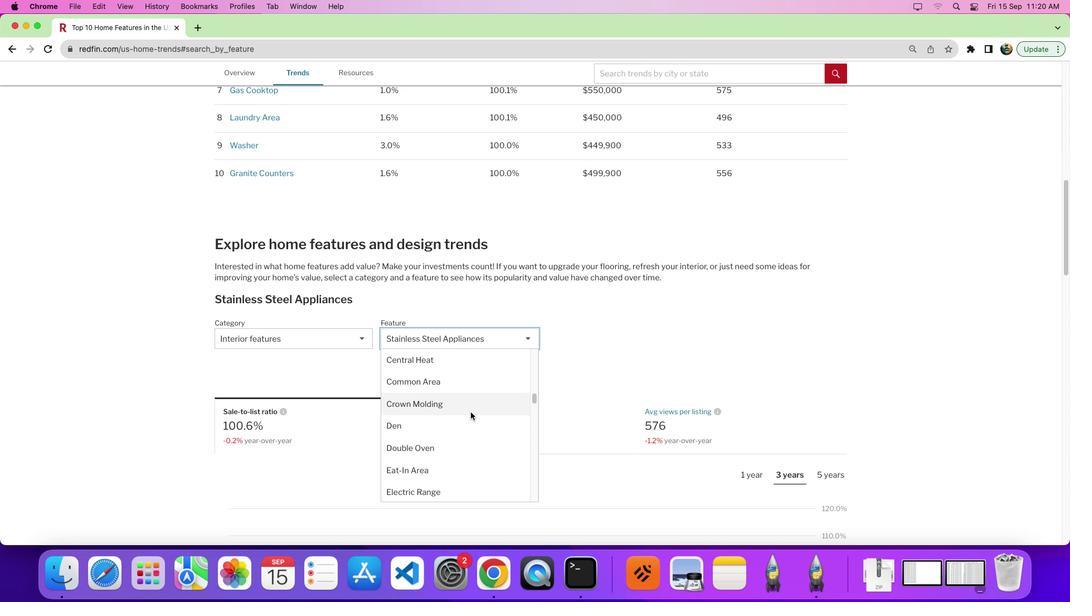 
Action: Mouse moved to (485, 426)
Screenshot: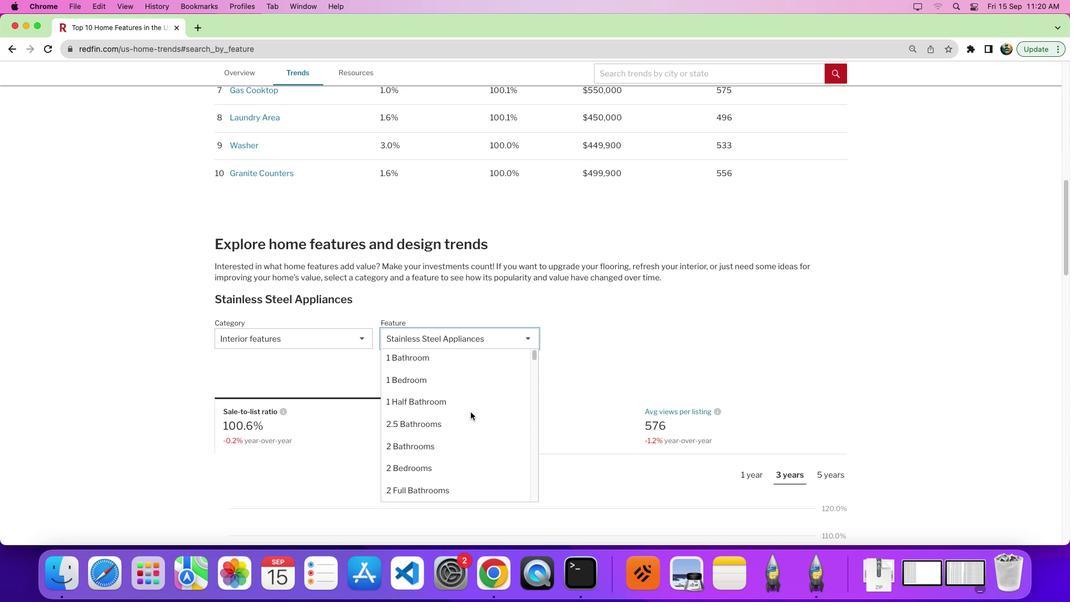 
Action: Mouse scrolled (485, 426) with delta (14, 15)
Screenshot: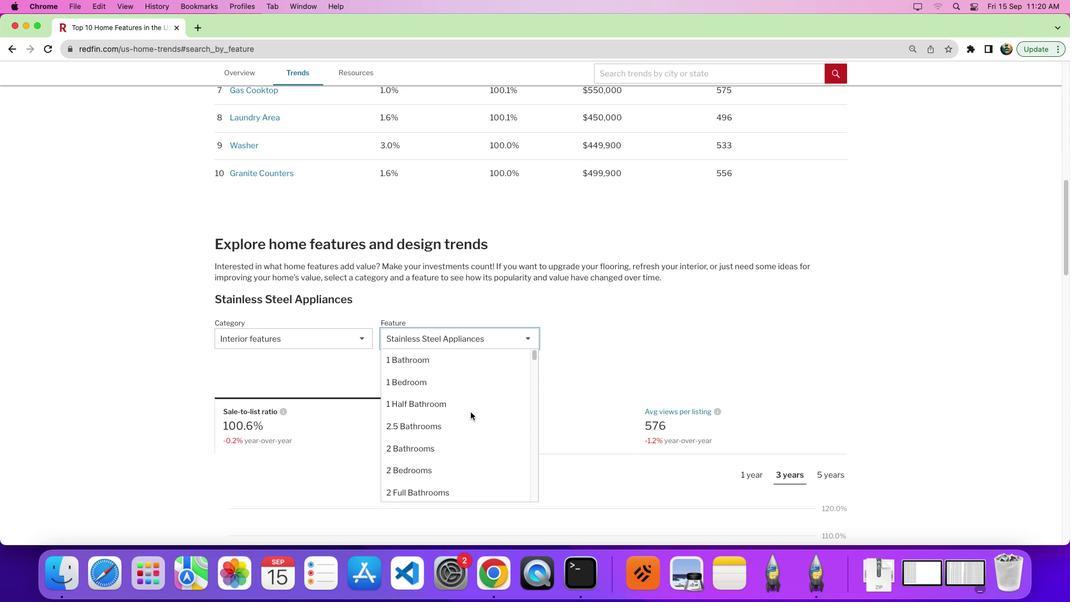 
Action: Mouse scrolled (485, 426) with delta (14, 15)
Screenshot: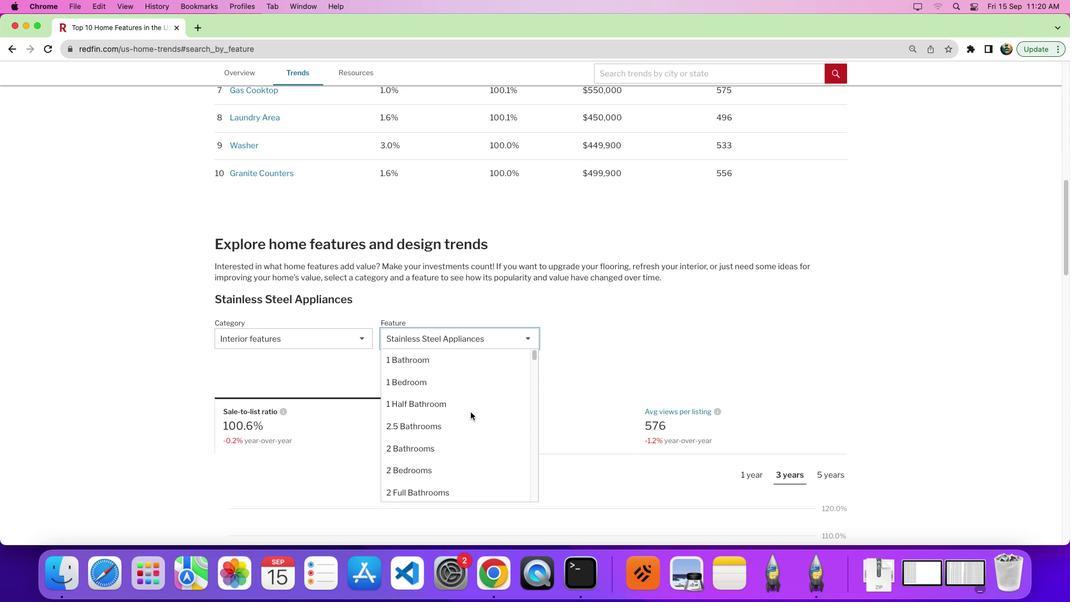 
Action: Mouse scrolled (485, 426) with delta (14, 20)
Screenshot: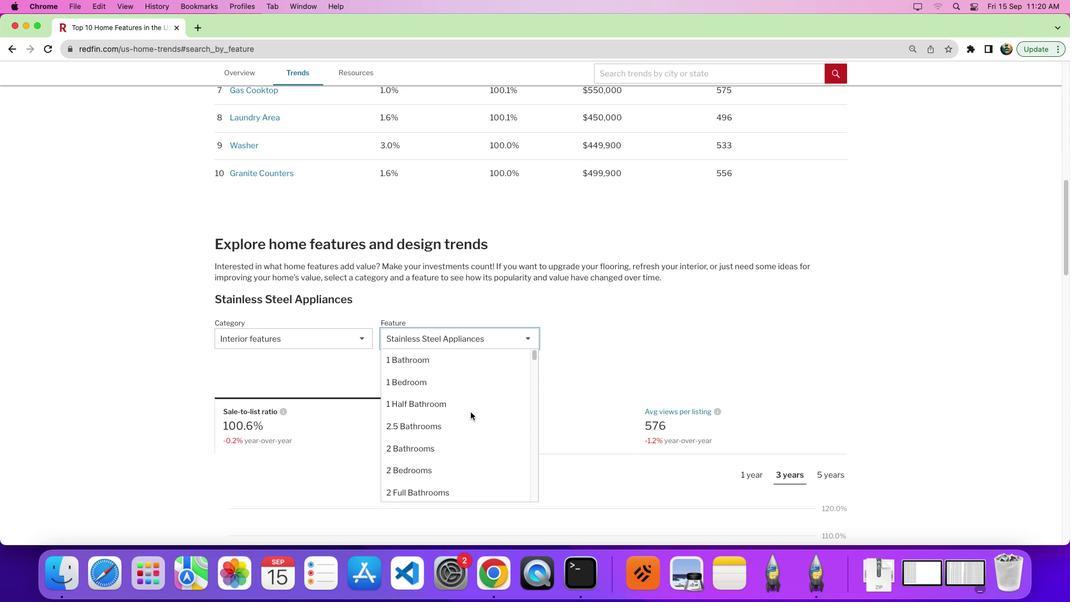 
Action: Mouse scrolled (485, 426) with delta (14, 22)
Screenshot: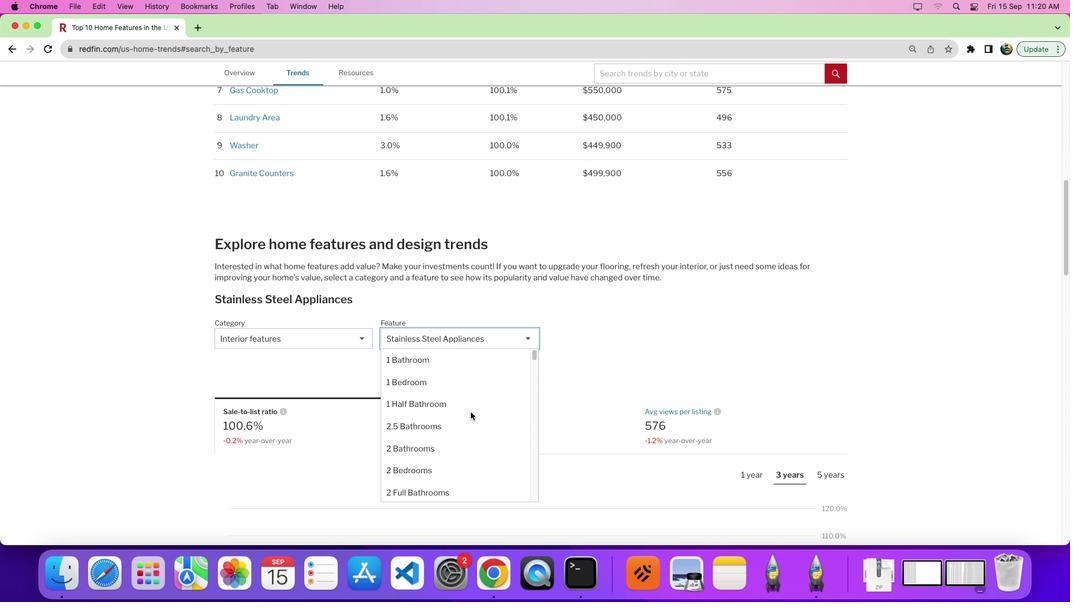 
Action: Mouse moved to (425, 465)
Screenshot: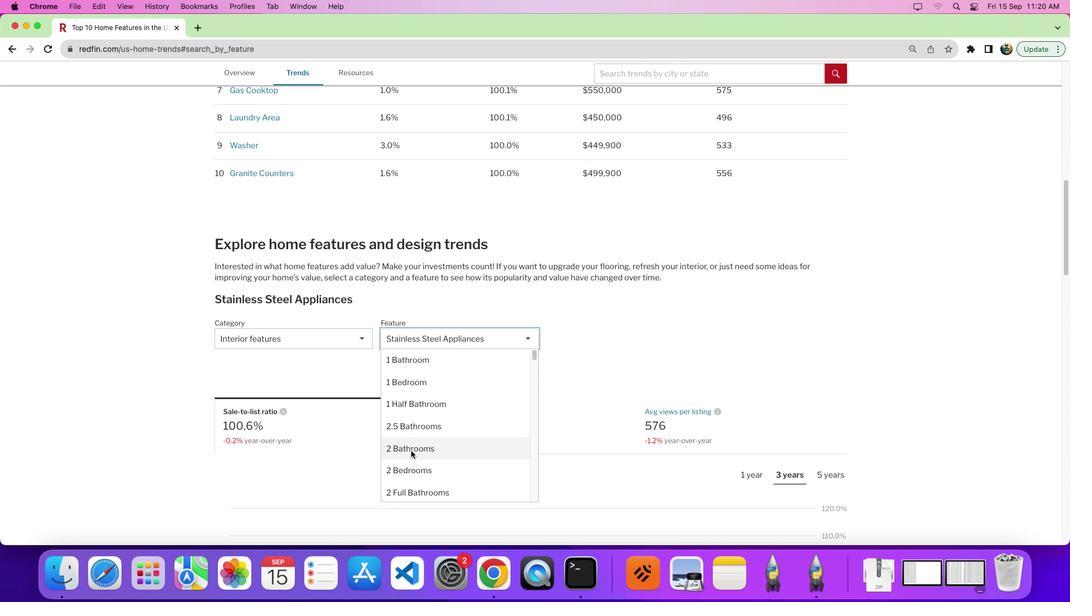 
Action: Mouse pressed left at (425, 465)
Screenshot: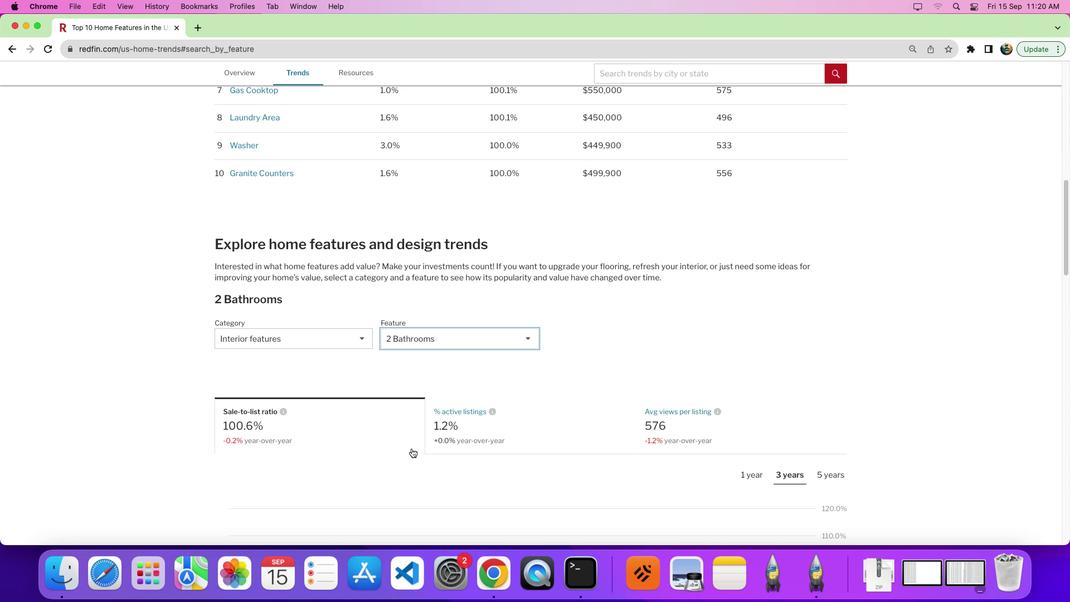 
Action: Mouse moved to (568, 384)
Screenshot: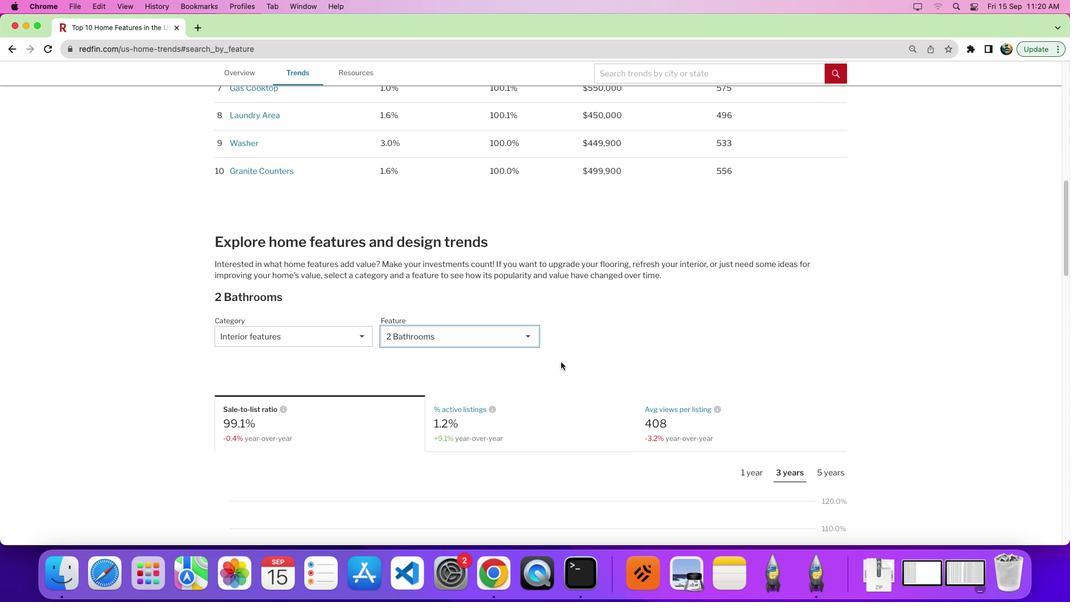 
Action: Mouse scrolled (568, 384) with delta (14, 13)
Screenshot: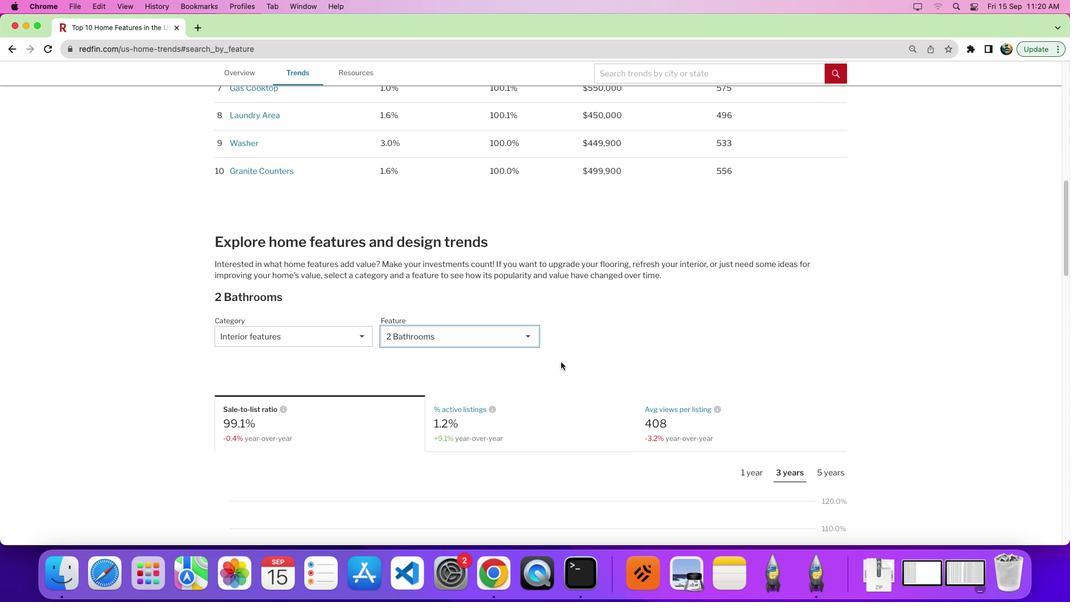 
Action: Mouse moved to (596, 362)
Screenshot: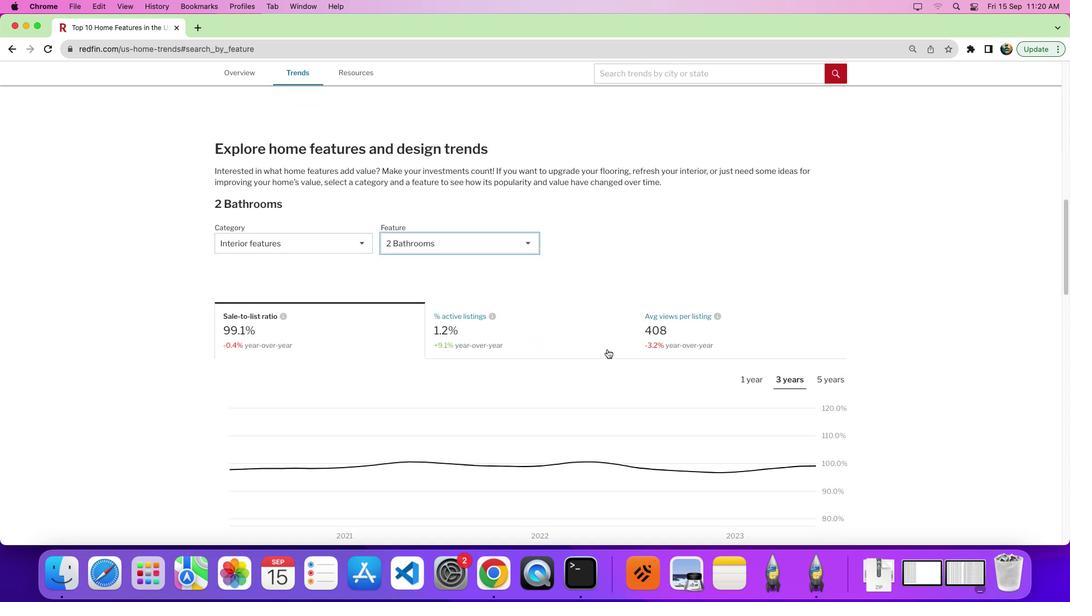 
Action: Mouse scrolled (596, 362) with delta (14, 13)
Screenshot: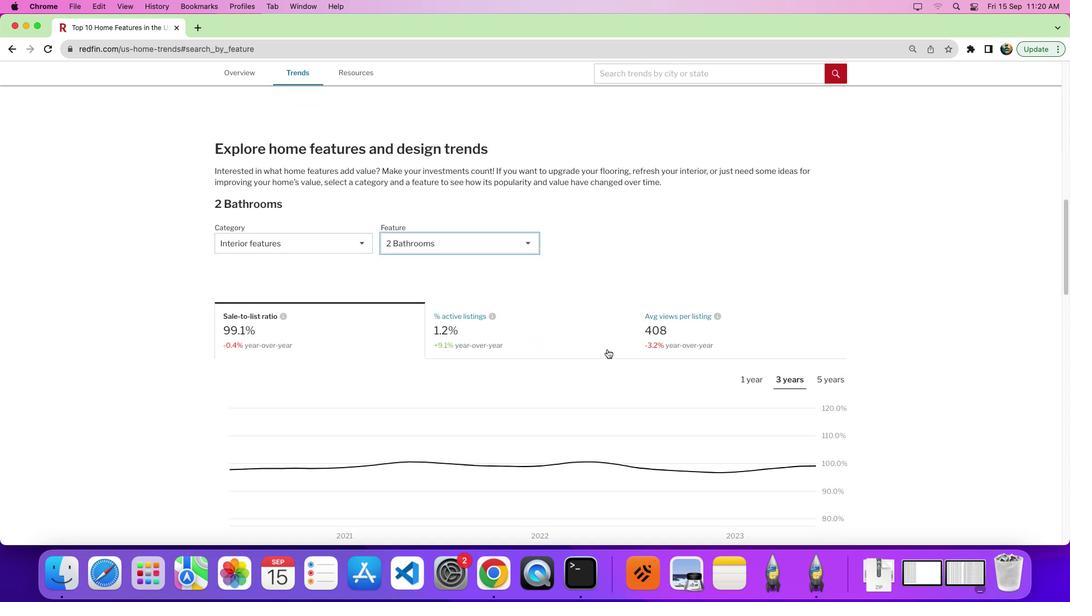 
Action: Mouse moved to (604, 362)
Screenshot: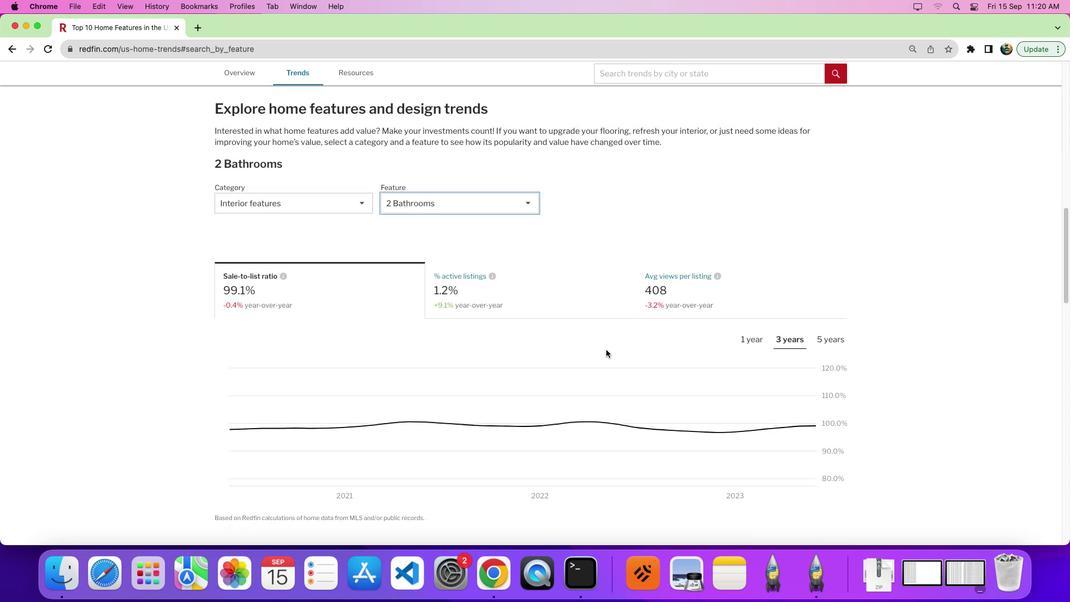 
Action: Mouse scrolled (604, 362) with delta (14, 13)
Screenshot: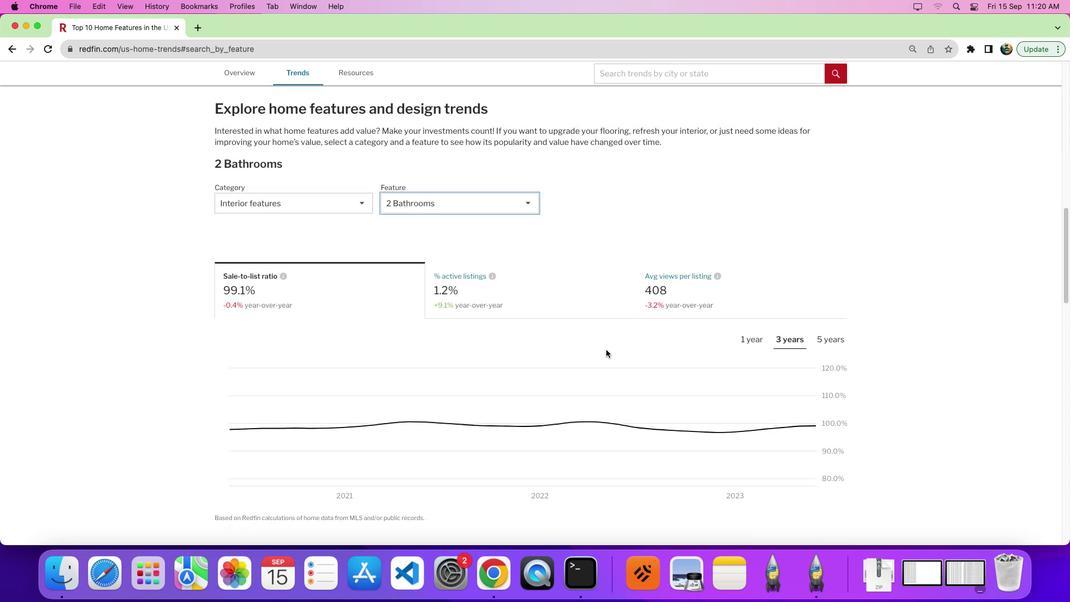 
Action: Mouse moved to (621, 362)
Screenshot: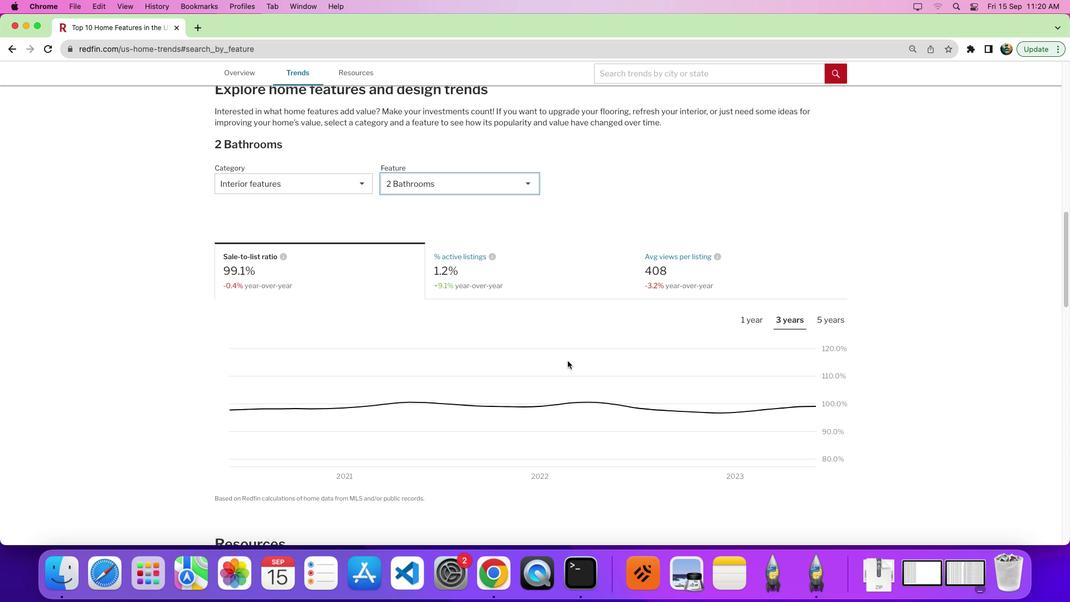 
Action: Mouse scrolled (621, 362) with delta (14, 11)
Screenshot: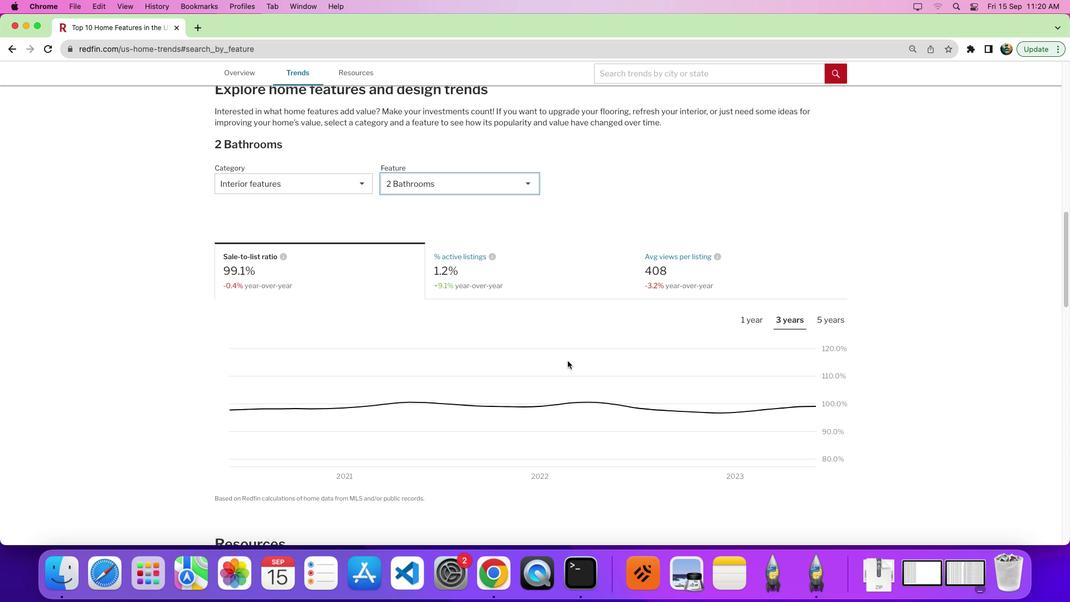 
Action: Mouse moved to (464, 278)
Screenshot: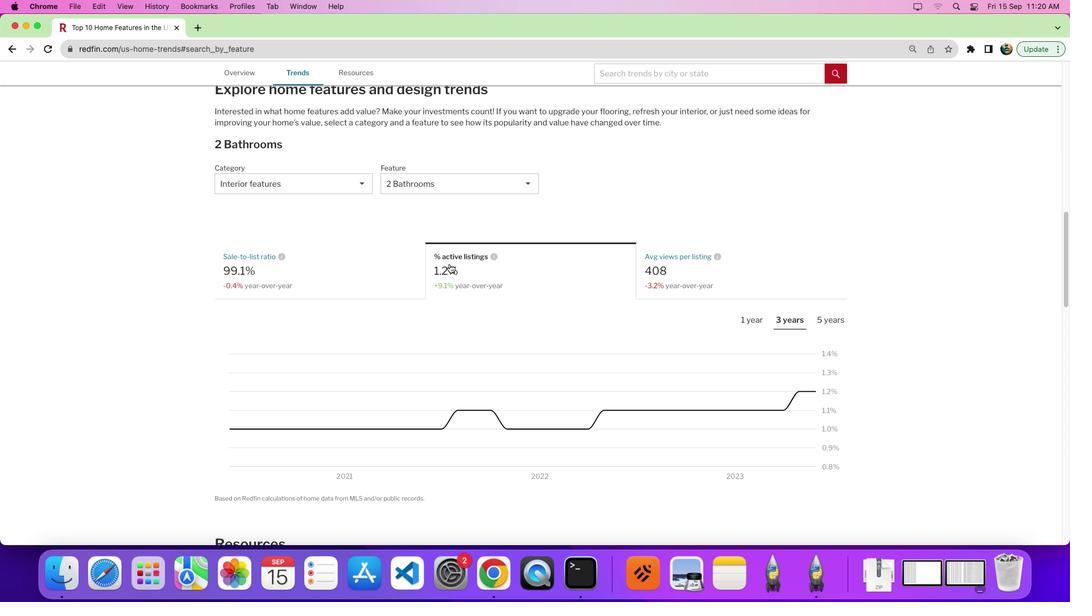 
Action: Mouse pressed left at (464, 278)
Screenshot: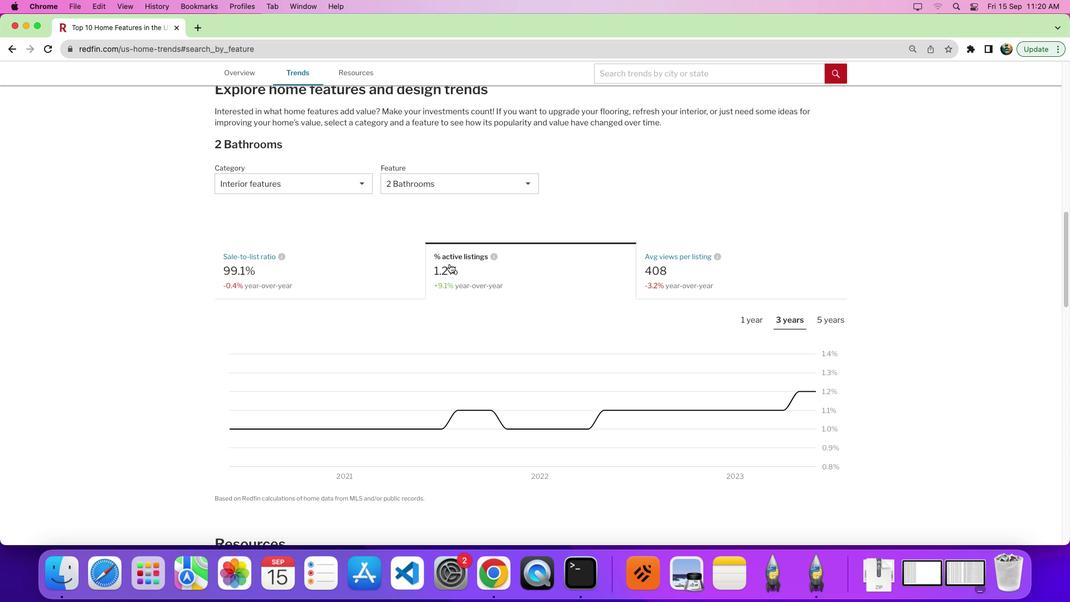 
Action: Mouse moved to (835, 332)
Screenshot: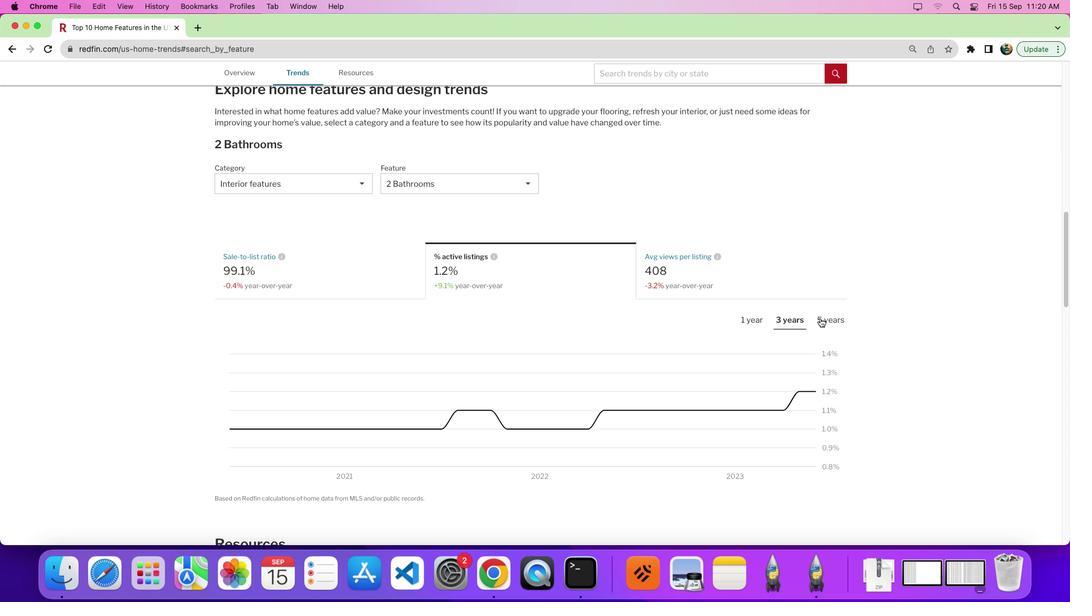
Action: Mouse pressed left at (835, 332)
Screenshot: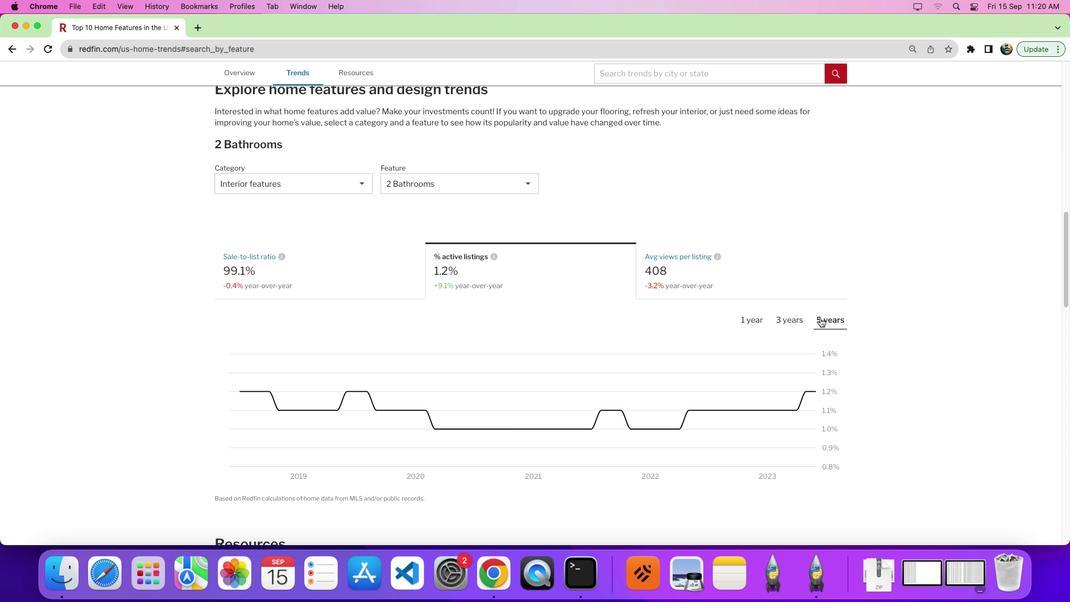 
Action: Mouse moved to (645, 366)
Screenshot: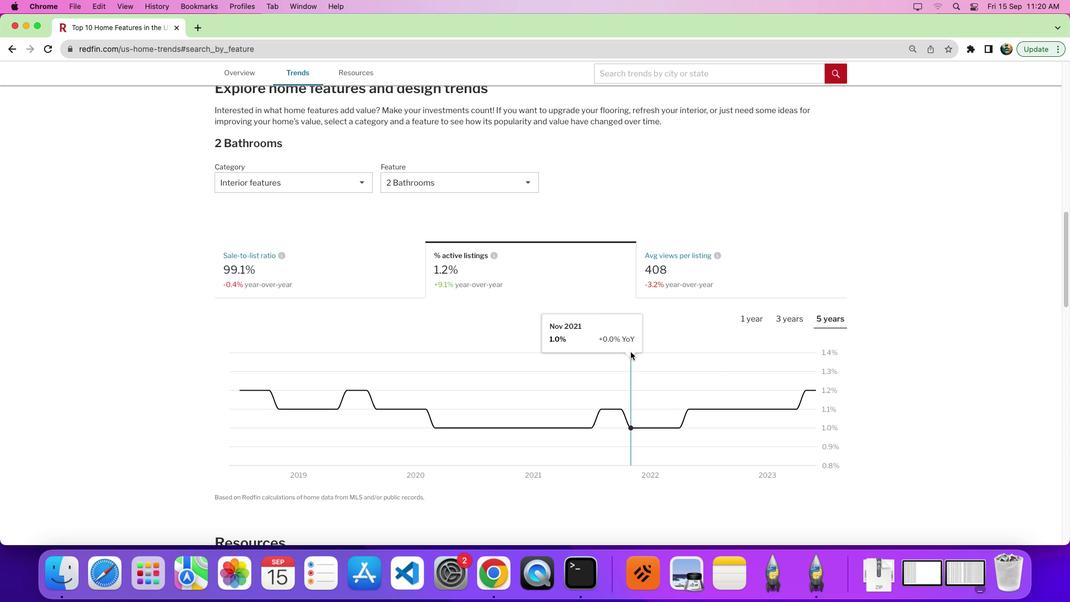 
Action: Mouse scrolled (645, 366) with delta (14, 13)
Screenshot: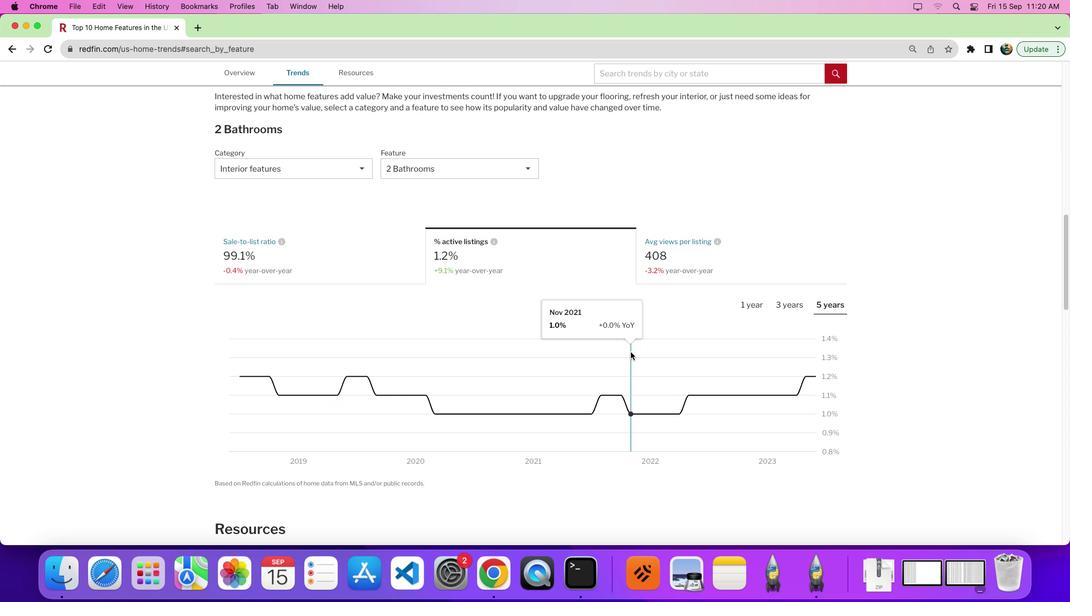 
Action: Mouse scrolled (645, 366) with delta (14, 13)
Screenshot: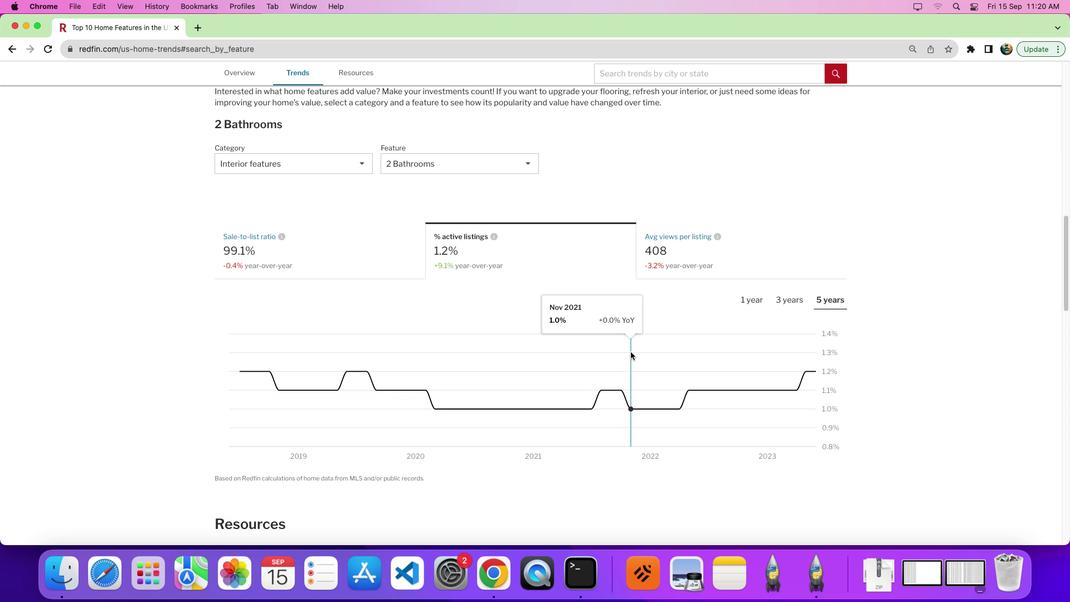 
Action: Mouse moved to (884, 352)
Screenshot: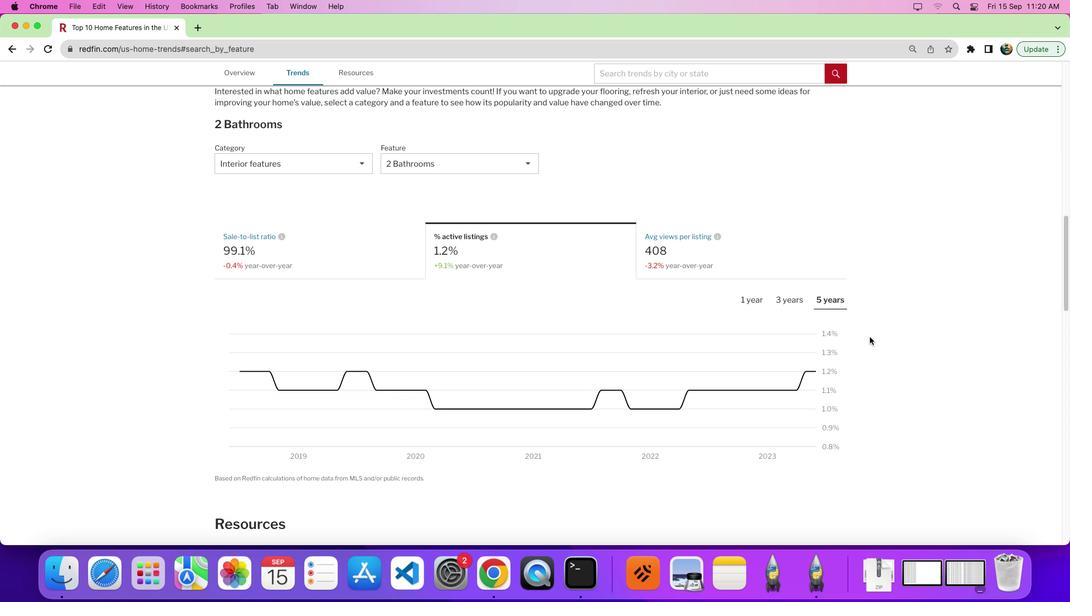 
